 Task: Create a due date automation trigger when advanced on, on the tuesday of the week before a card is due add basic not assigned to anyone at 11:00 AM.
Action: Mouse moved to (898, 286)
Screenshot: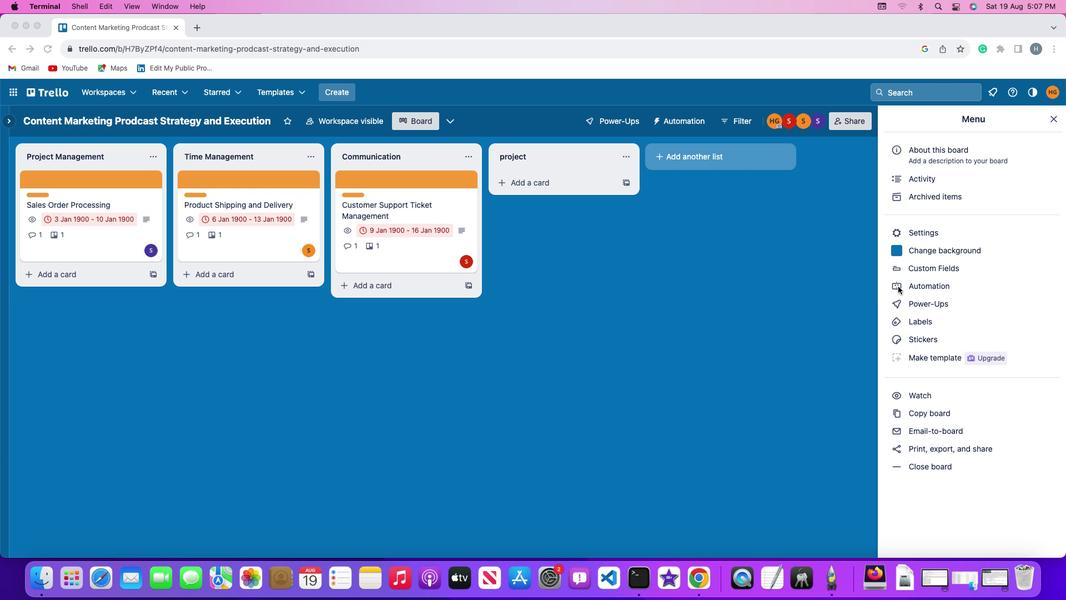 
Action: Mouse pressed left at (898, 286)
Screenshot: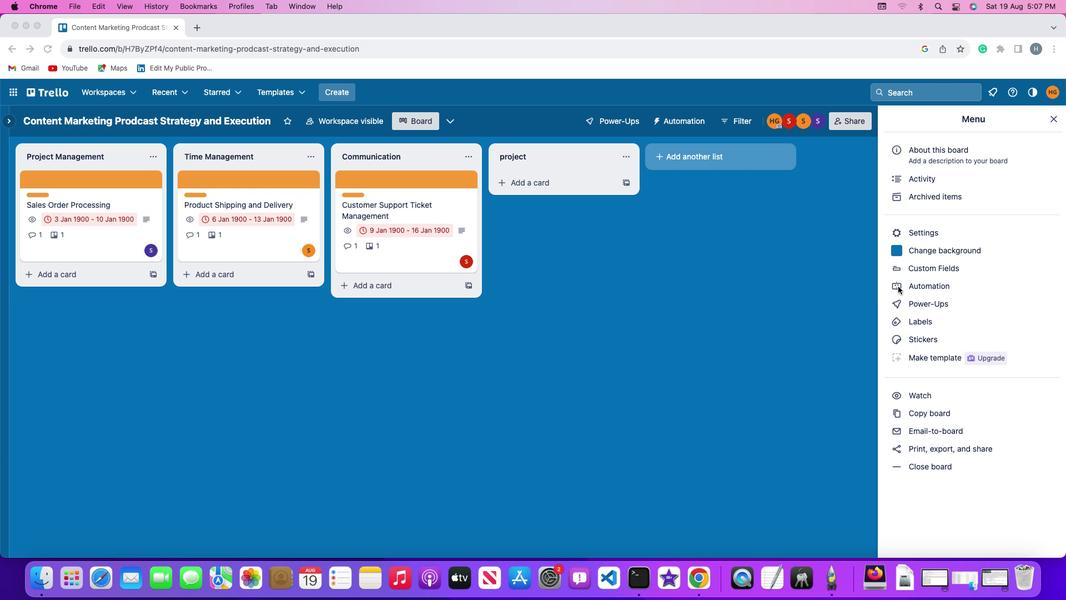 
Action: Mouse pressed left at (898, 286)
Screenshot: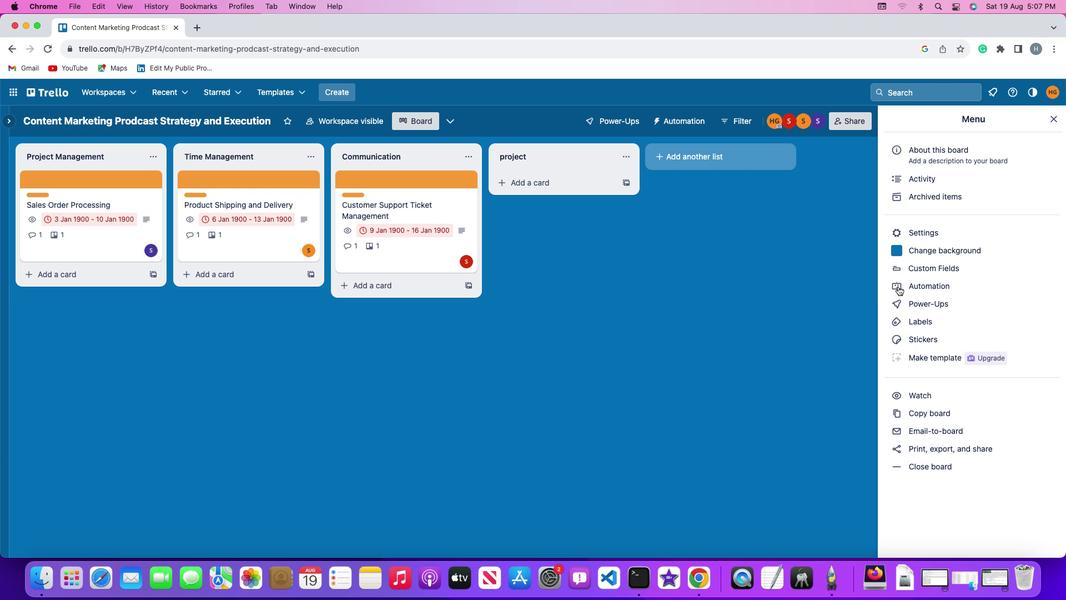 
Action: Mouse moved to (55, 261)
Screenshot: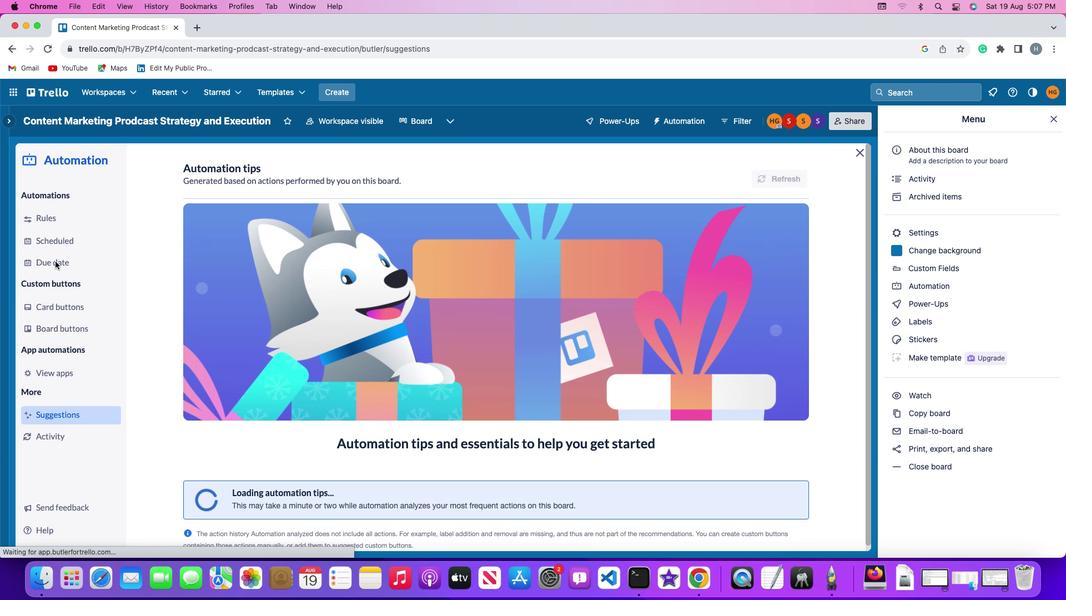 
Action: Mouse pressed left at (55, 261)
Screenshot: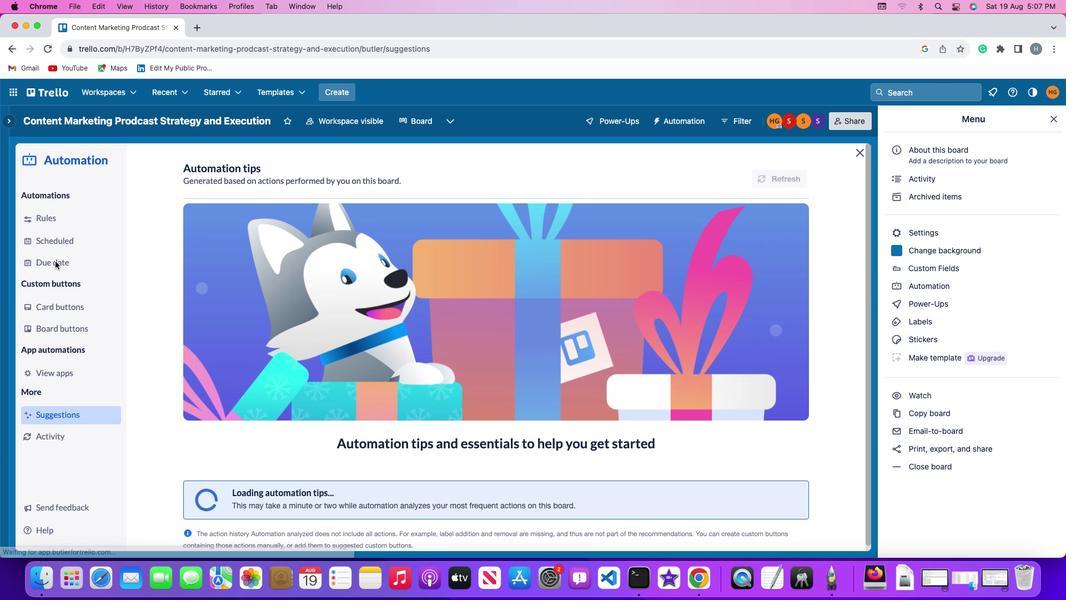 
Action: Mouse moved to (746, 170)
Screenshot: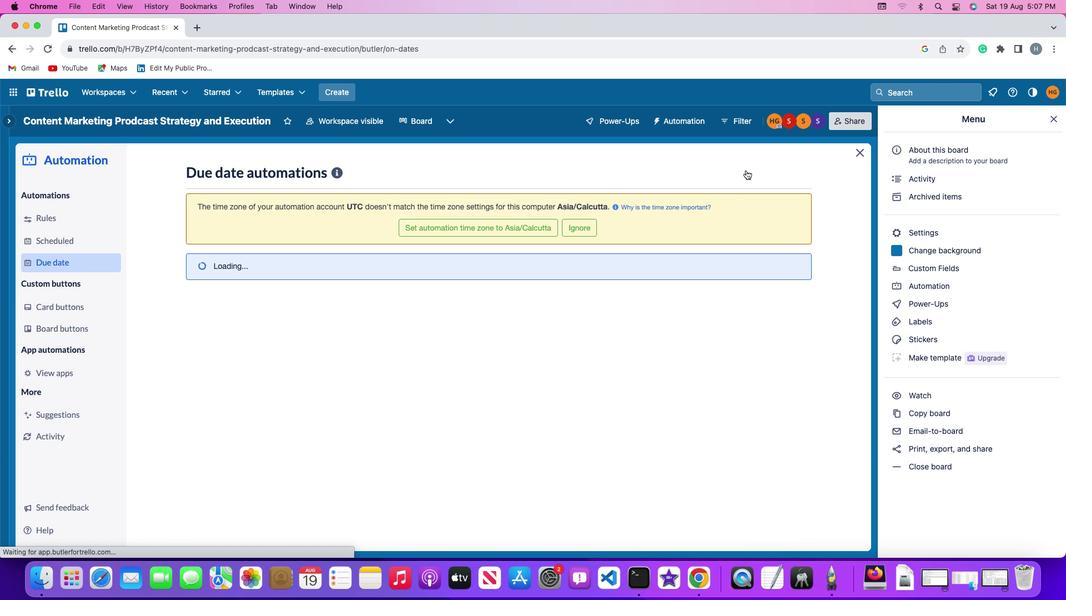 
Action: Mouse pressed left at (746, 170)
Screenshot: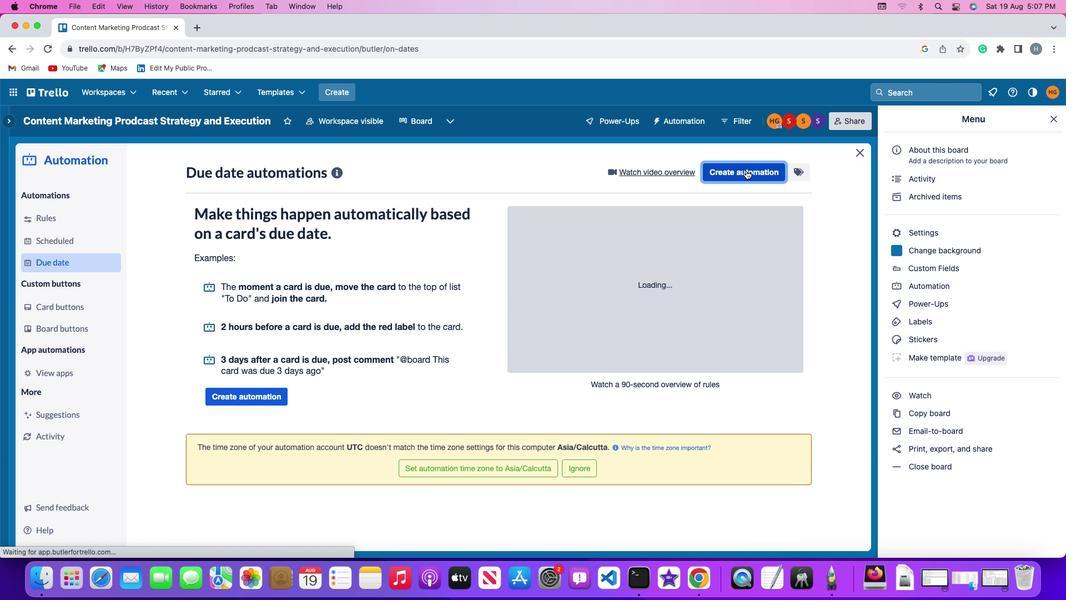 
Action: Mouse moved to (216, 274)
Screenshot: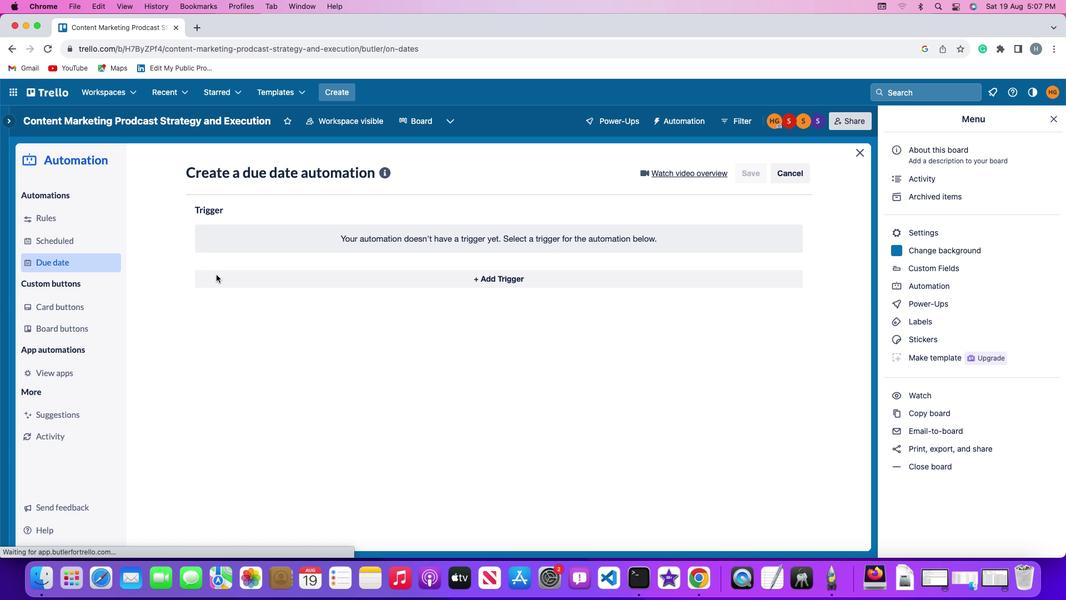 
Action: Mouse pressed left at (216, 274)
Screenshot: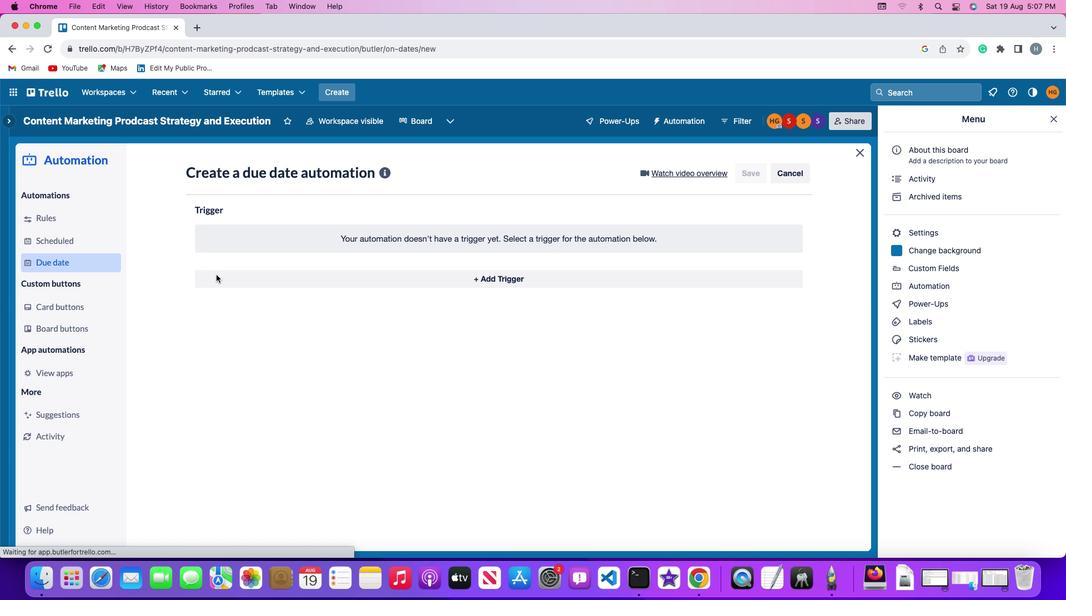 
Action: Mouse moved to (247, 476)
Screenshot: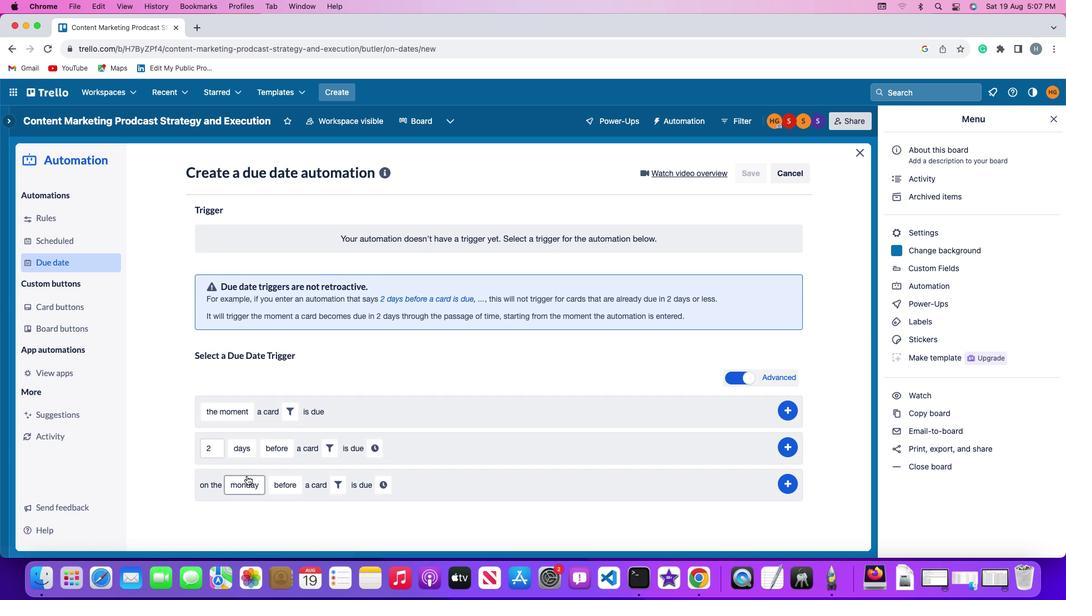 
Action: Mouse pressed left at (247, 476)
Screenshot: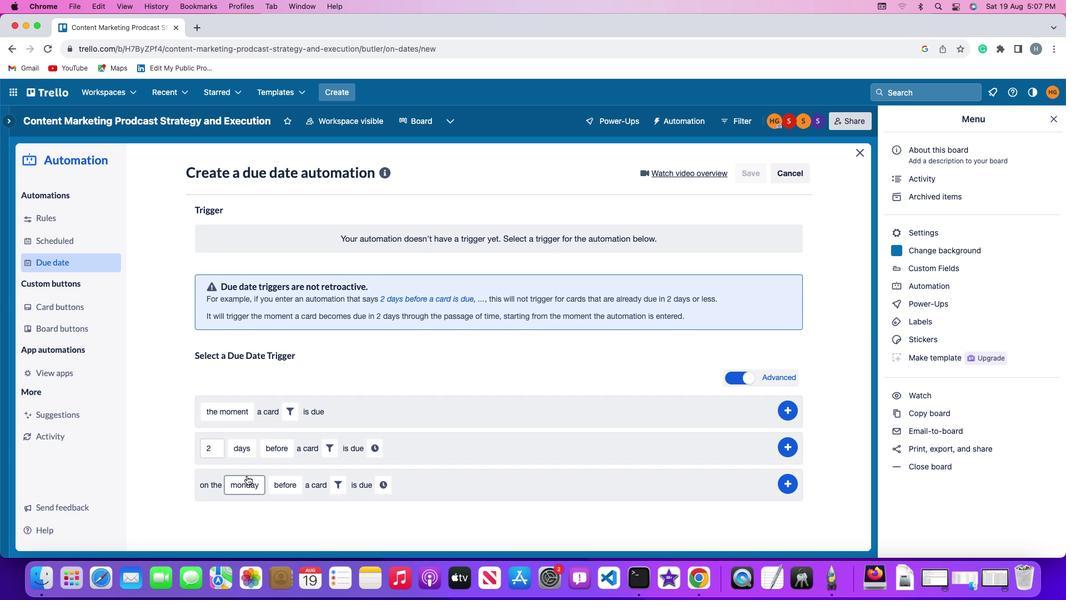
Action: Mouse moved to (271, 357)
Screenshot: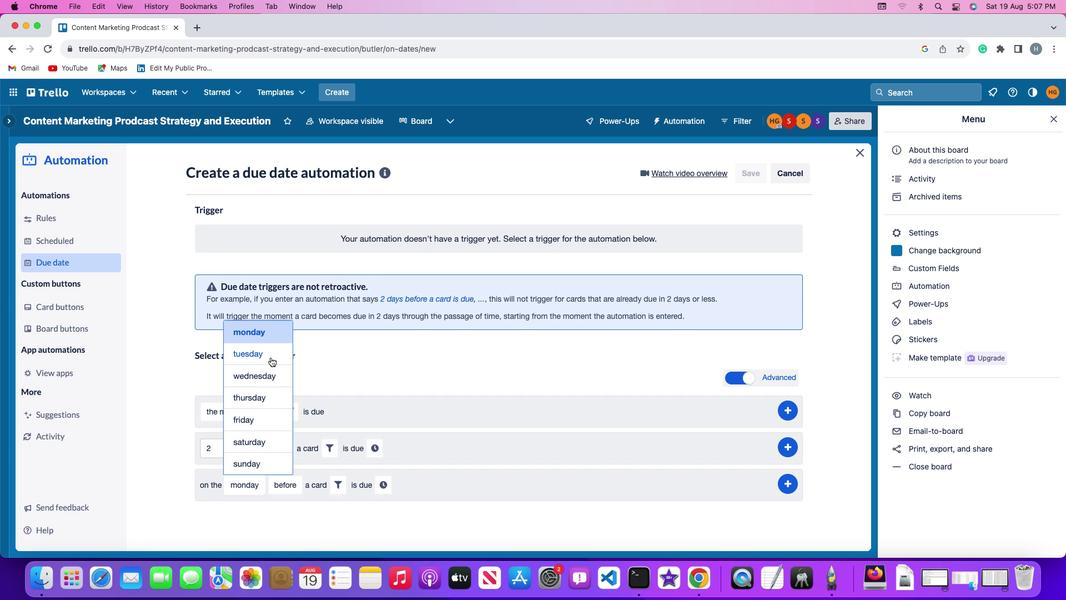 
Action: Mouse pressed left at (271, 357)
Screenshot: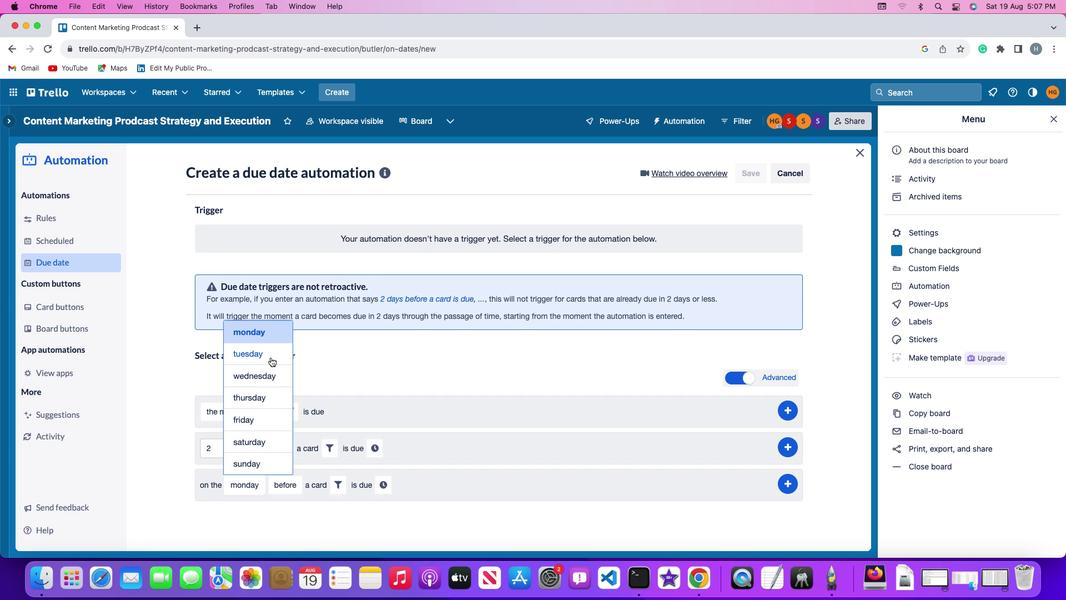 
Action: Mouse moved to (285, 478)
Screenshot: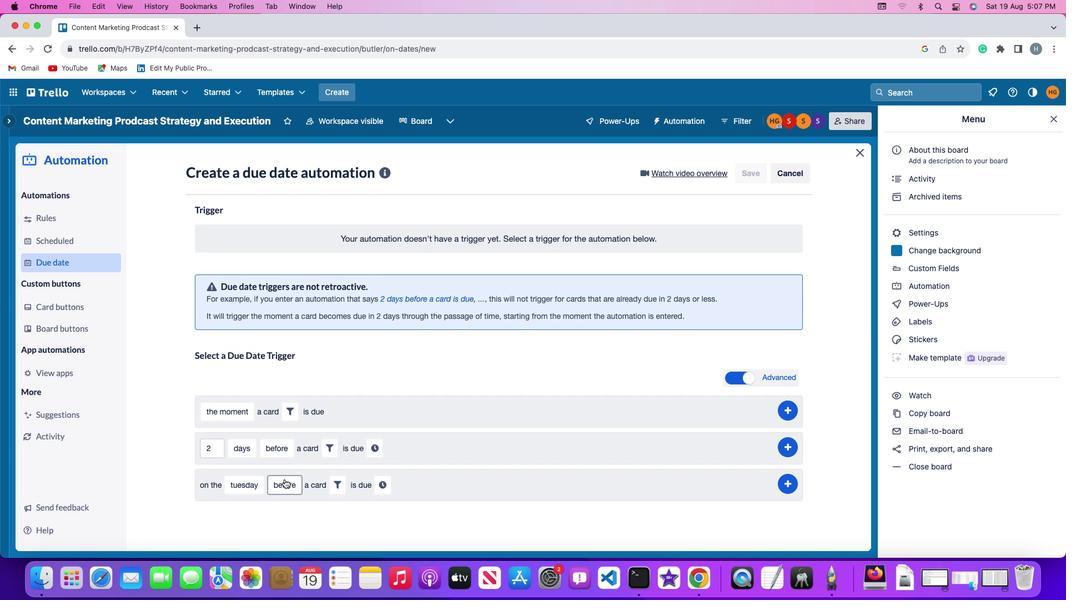 
Action: Mouse pressed left at (285, 478)
Screenshot: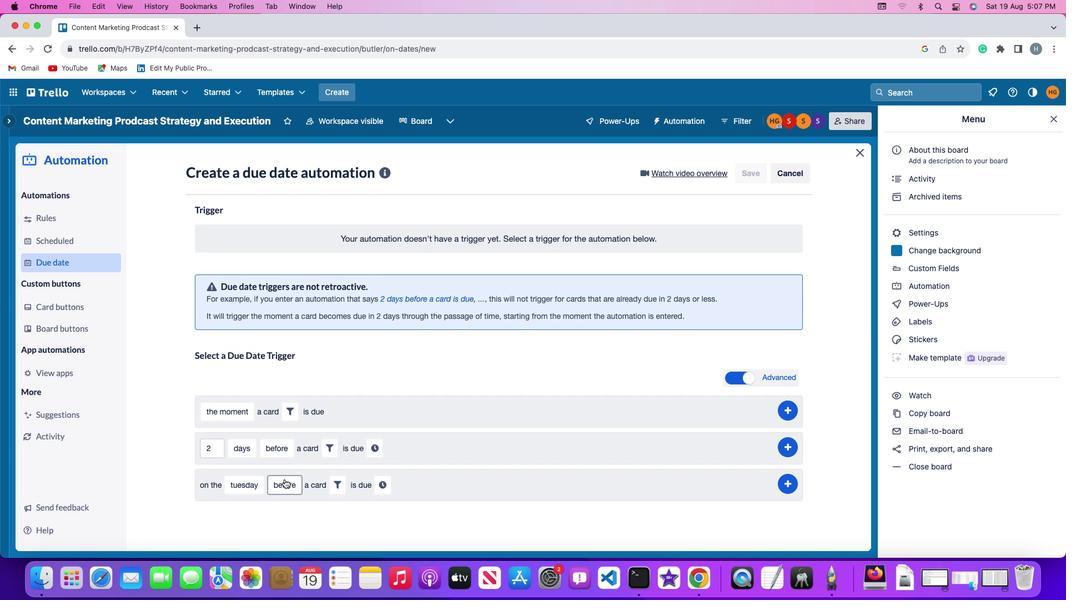 
Action: Mouse moved to (313, 460)
Screenshot: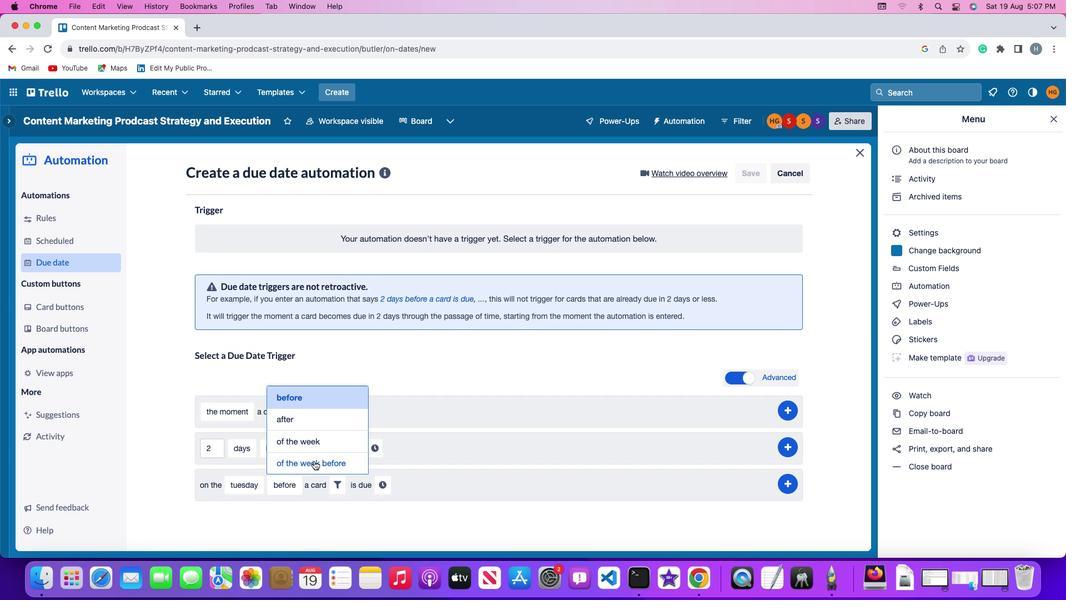 
Action: Mouse pressed left at (313, 460)
Screenshot: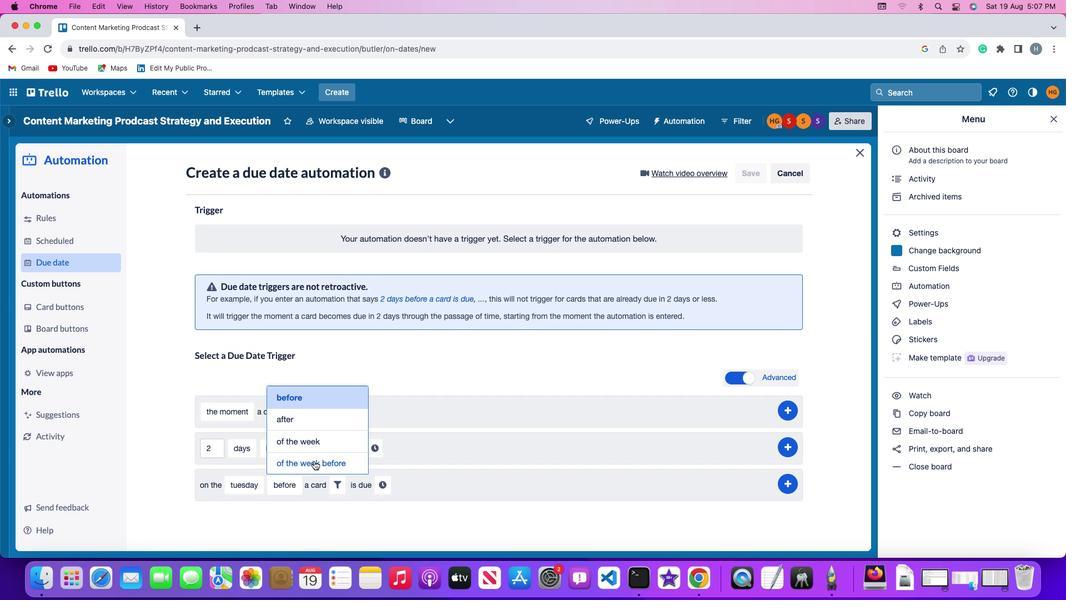 
Action: Mouse moved to (376, 484)
Screenshot: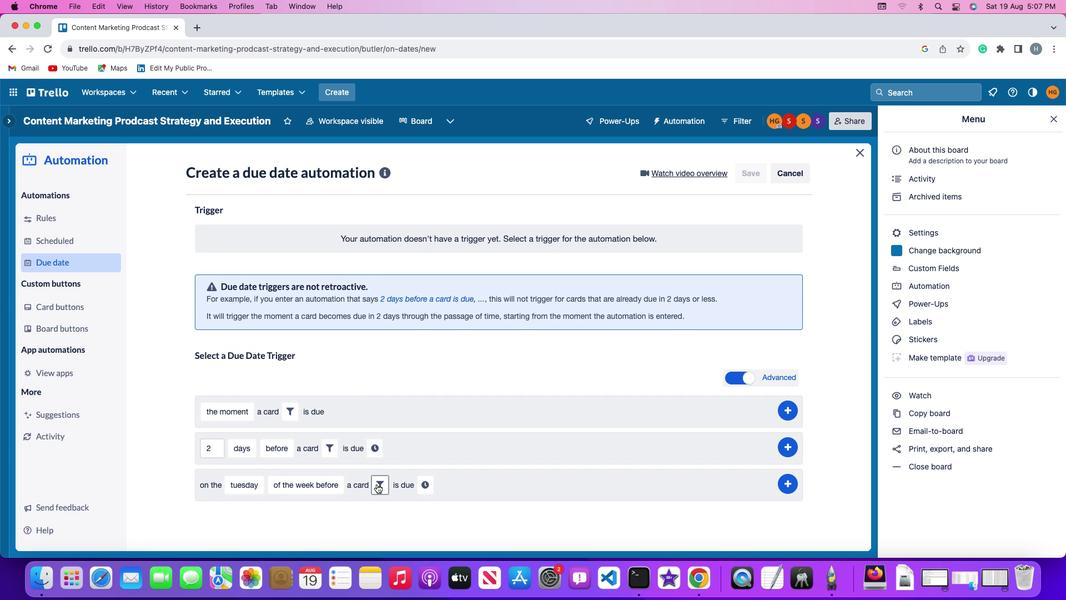 
Action: Mouse pressed left at (376, 484)
Screenshot: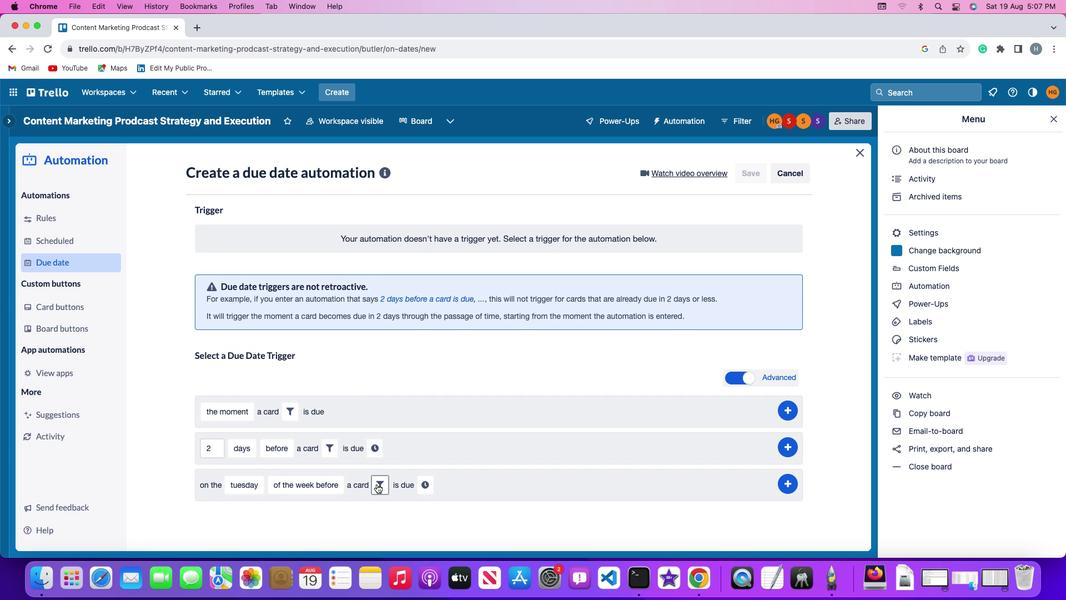 
Action: Mouse moved to (351, 525)
Screenshot: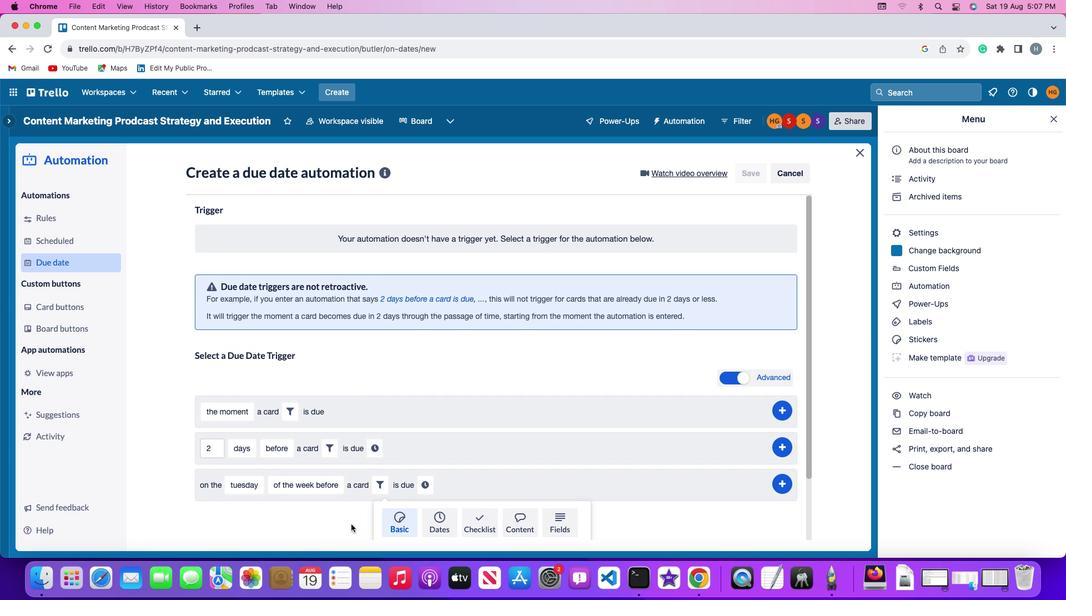 
Action: Mouse scrolled (351, 525) with delta (0, 0)
Screenshot: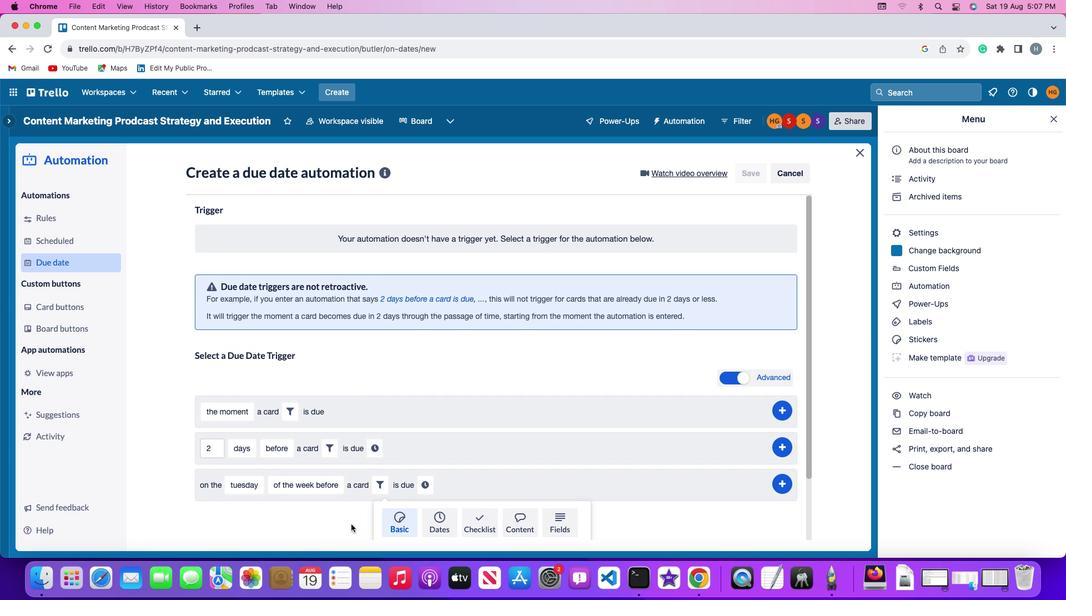 
Action: Mouse moved to (351, 525)
Screenshot: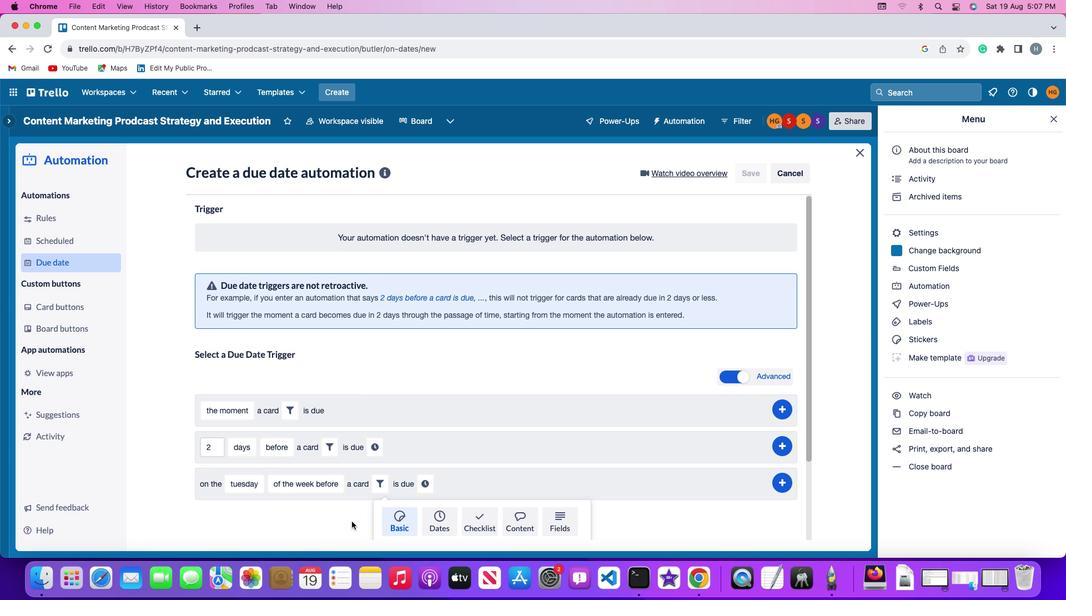 
Action: Mouse scrolled (351, 525) with delta (0, 0)
Screenshot: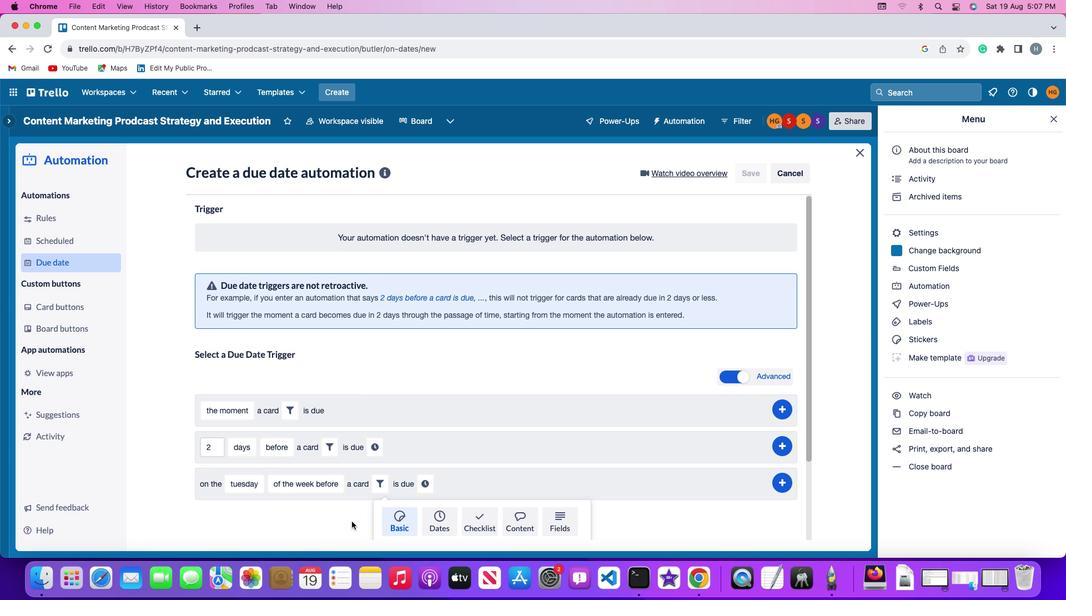 
Action: Mouse moved to (351, 523)
Screenshot: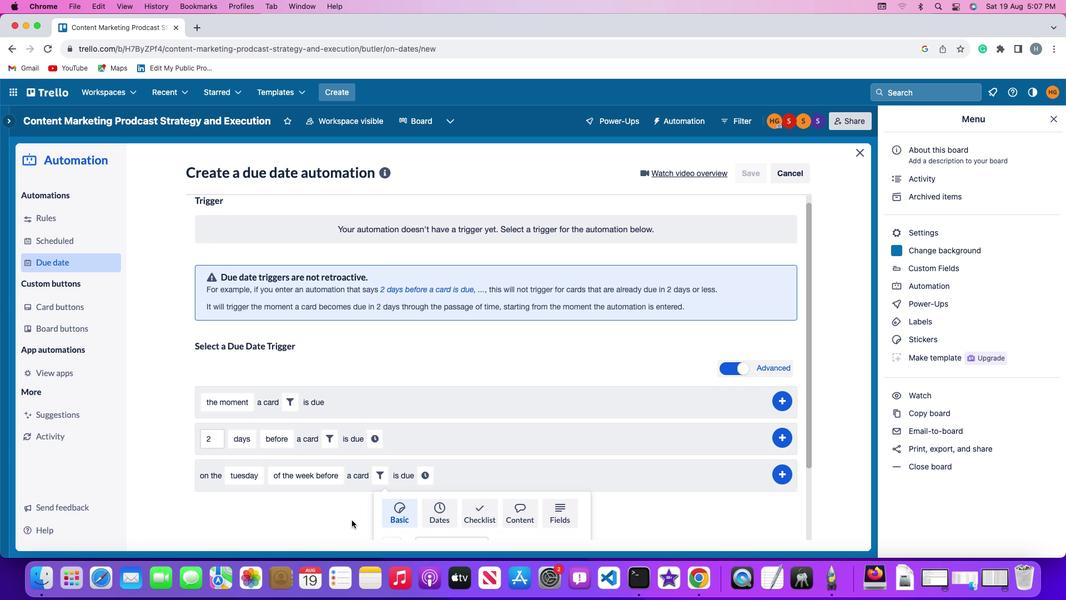 
Action: Mouse scrolled (351, 523) with delta (0, -1)
Screenshot: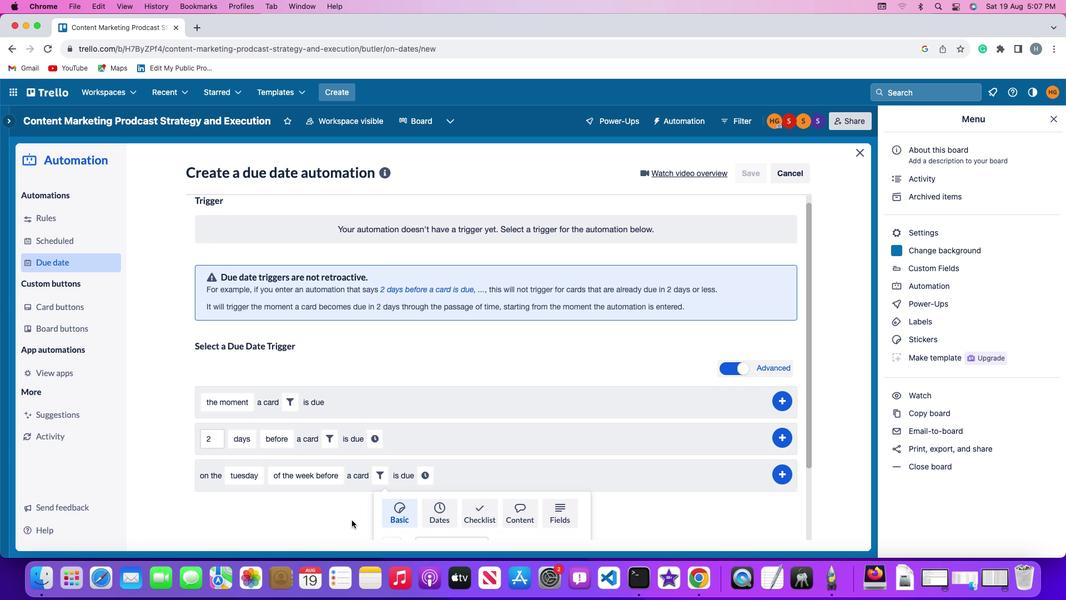 
Action: Mouse moved to (351, 520)
Screenshot: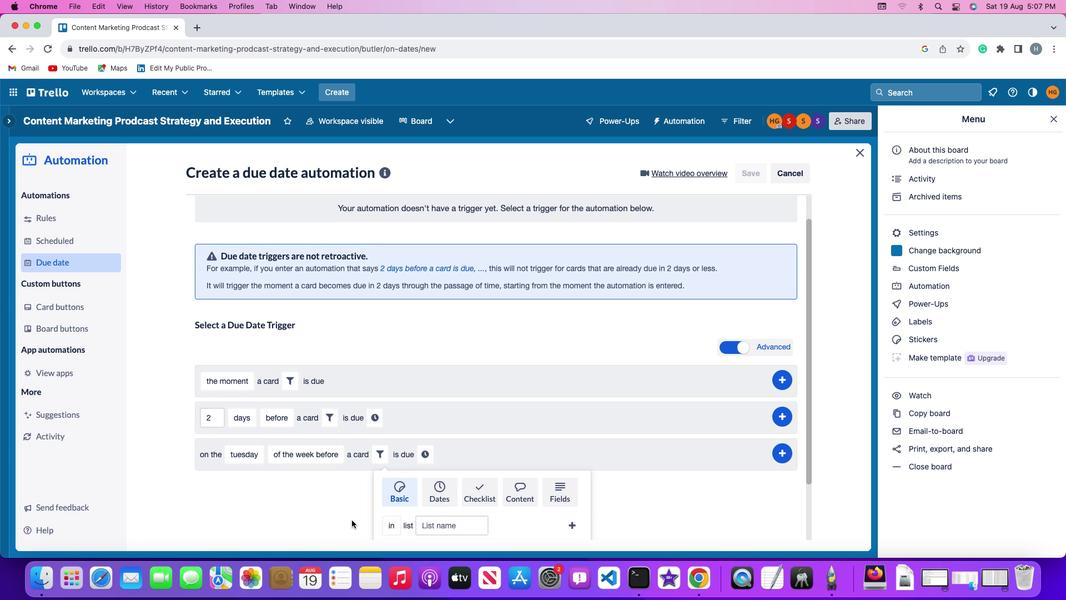 
Action: Mouse scrolled (351, 520) with delta (0, -2)
Screenshot: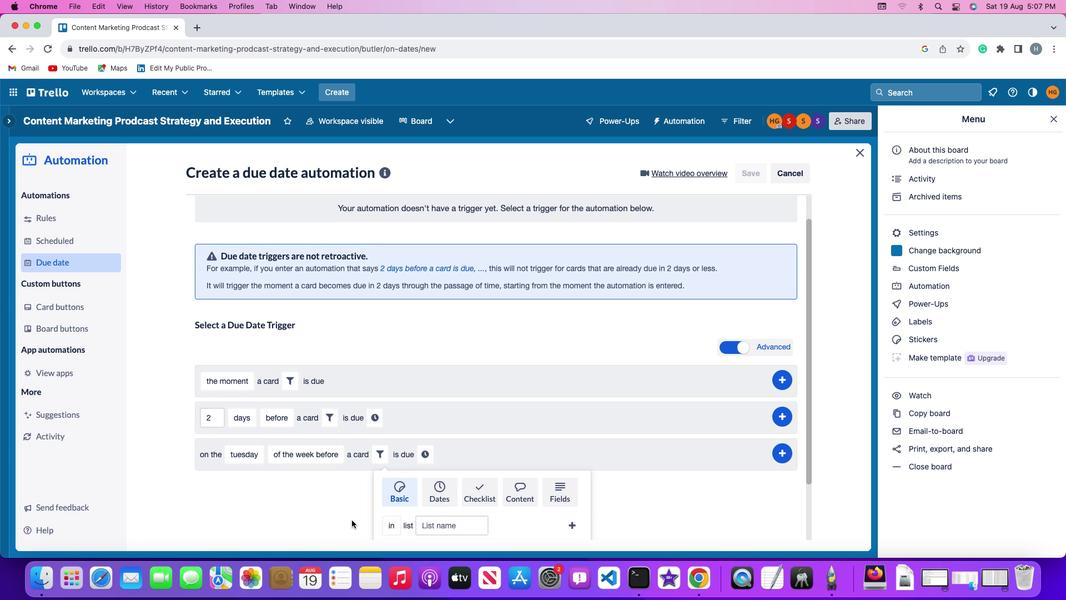 
Action: Mouse moved to (352, 520)
Screenshot: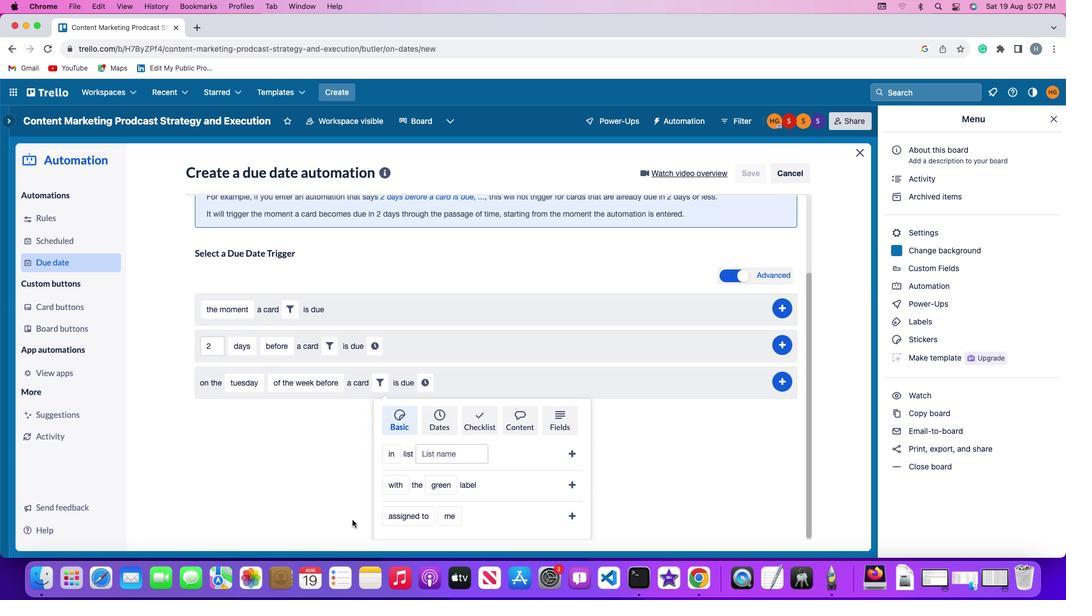 
Action: Mouse scrolled (352, 520) with delta (0, 0)
Screenshot: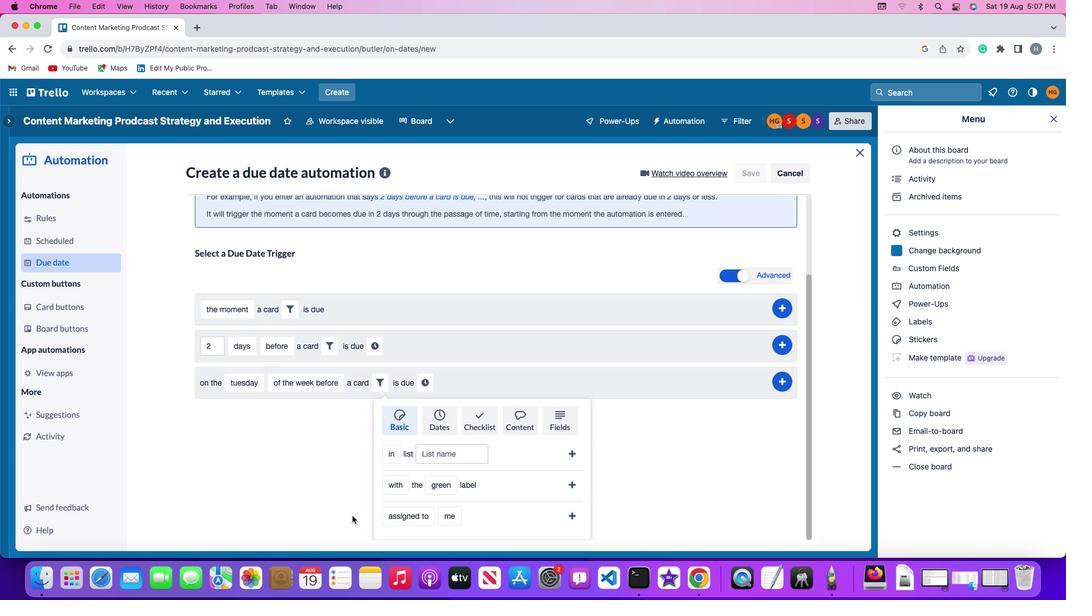 
Action: Mouse scrolled (352, 520) with delta (0, 0)
Screenshot: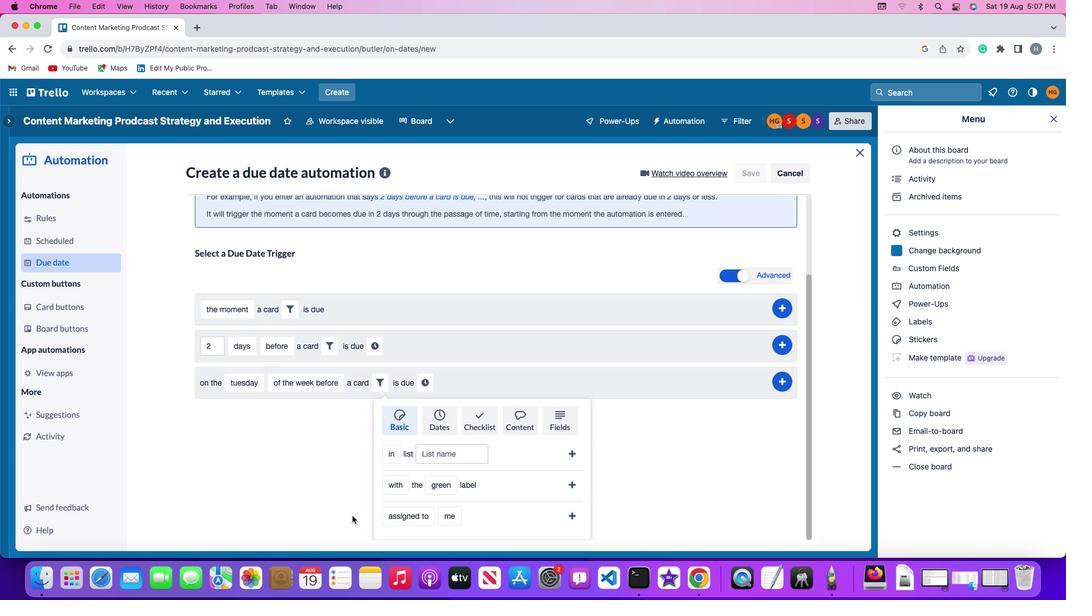
Action: Mouse moved to (352, 518)
Screenshot: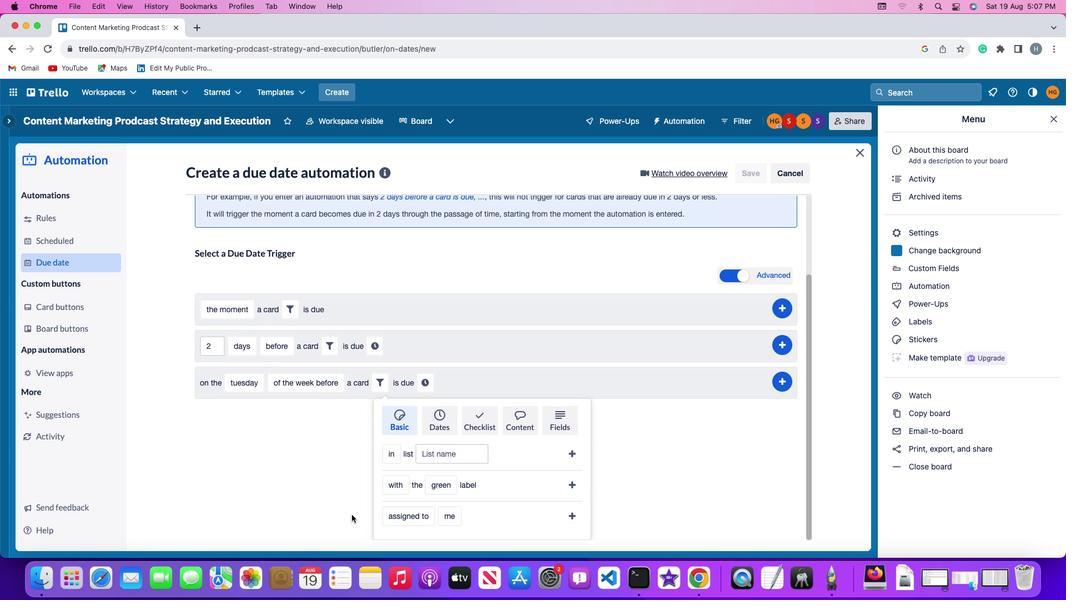 
Action: Mouse scrolled (352, 518) with delta (0, -1)
Screenshot: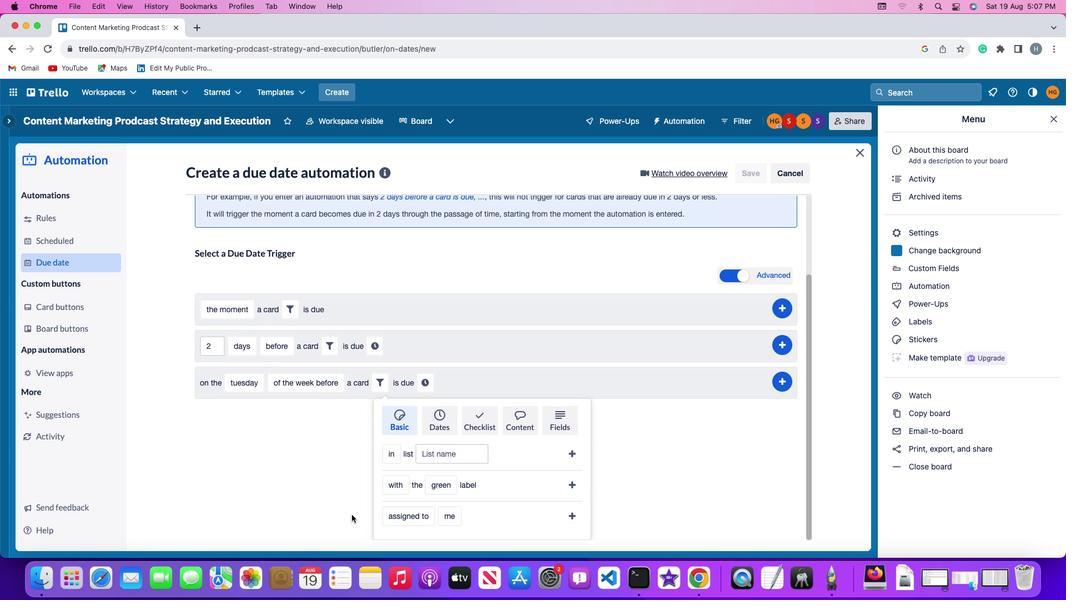 
Action: Mouse moved to (352, 515)
Screenshot: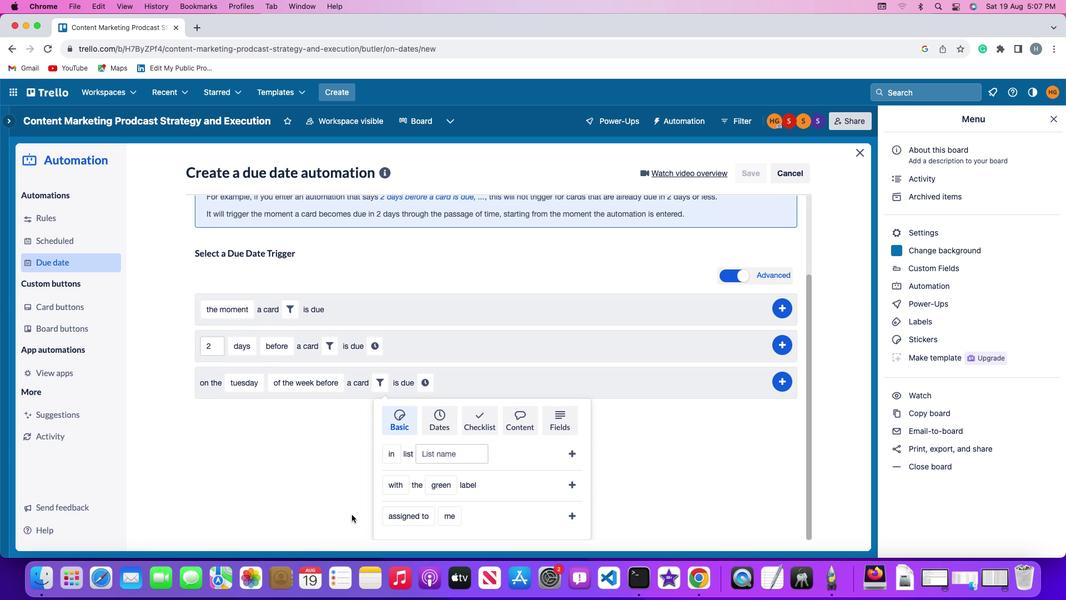 
Action: Mouse scrolled (352, 515) with delta (0, -2)
Screenshot: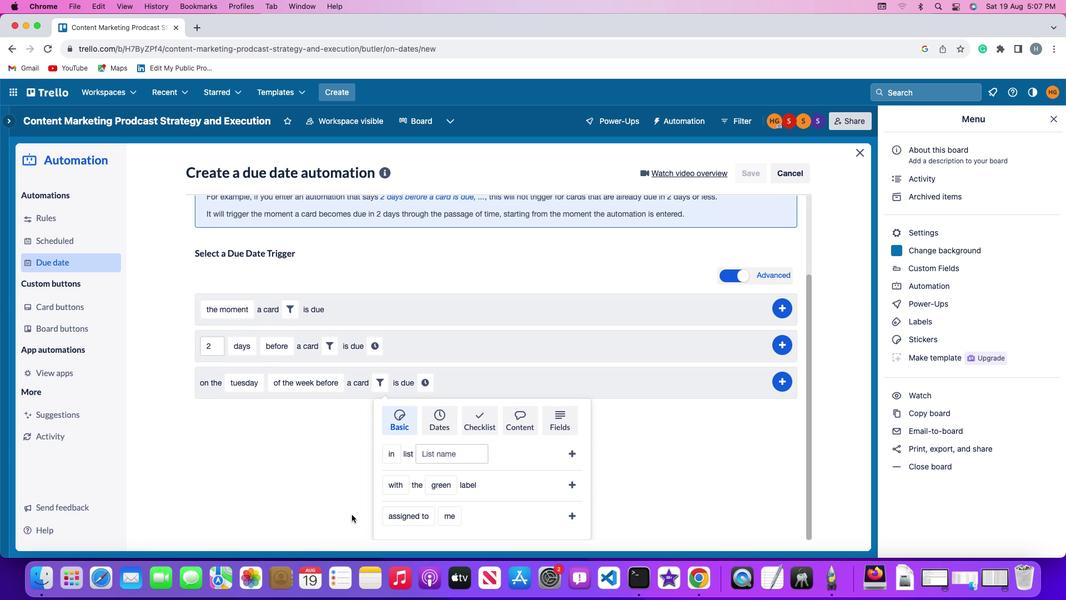
Action: Mouse moved to (408, 518)
Screenshot: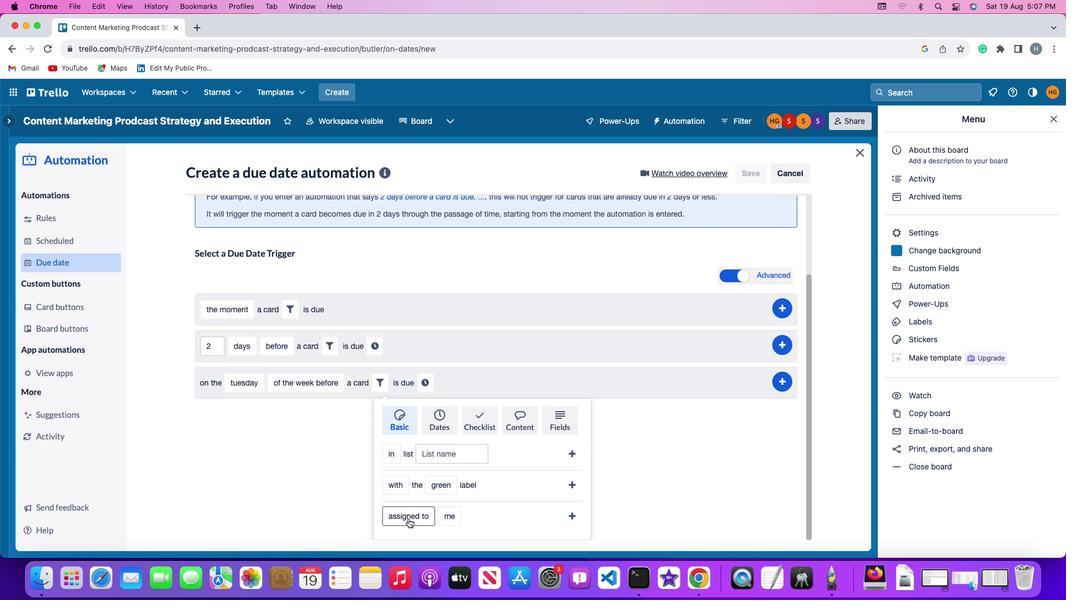 
Action: Mouse pressed left at (408, 518)
Screenshot: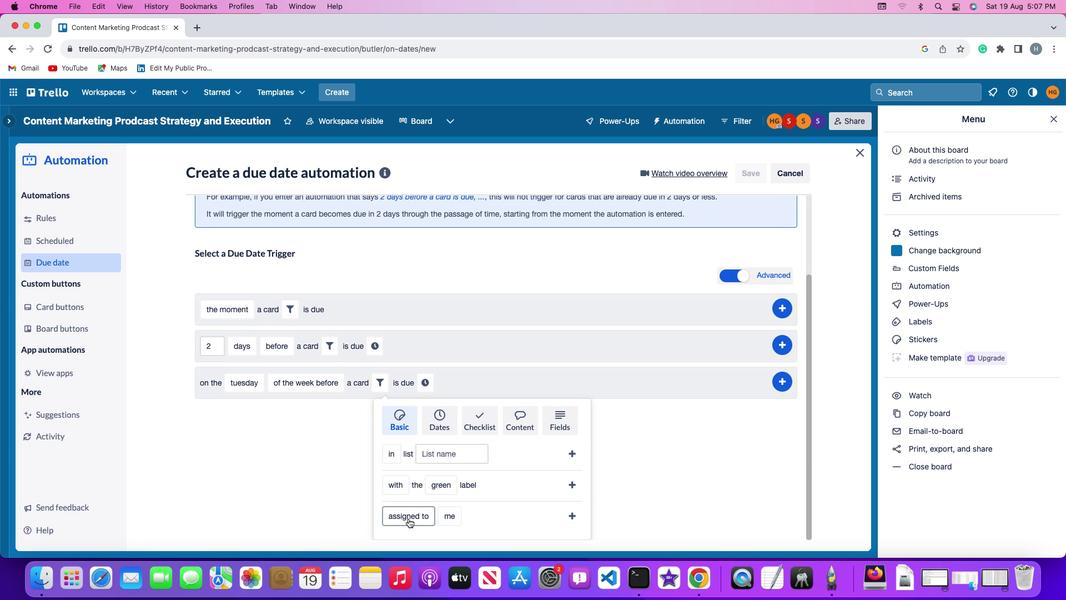 
Action: Mouse moved to (412, 498)
Screenshot: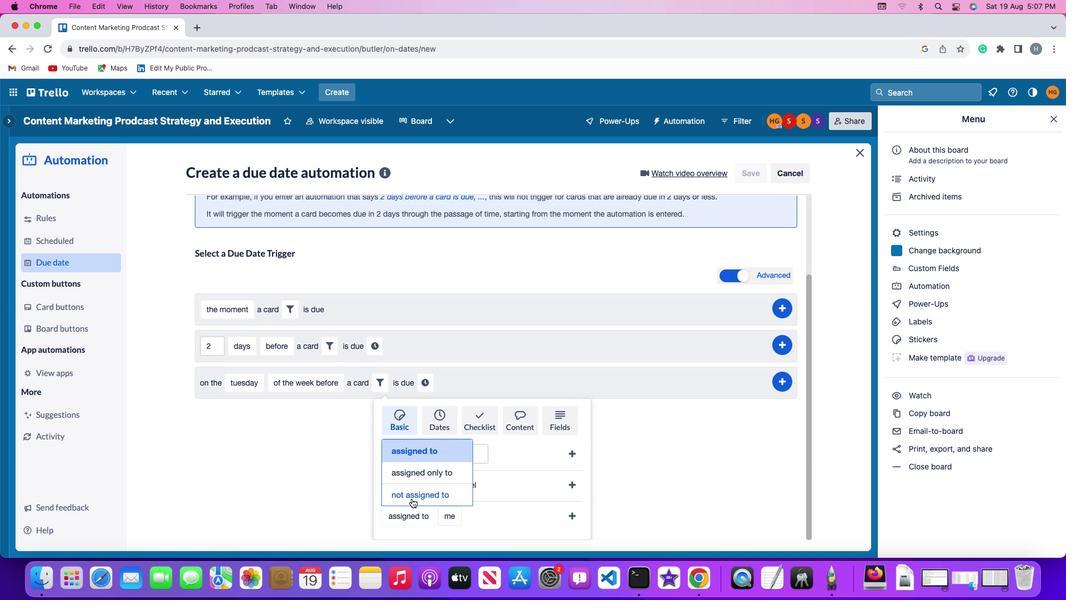 
Action: Mouse pressed left at (412, 498)
Screenshot: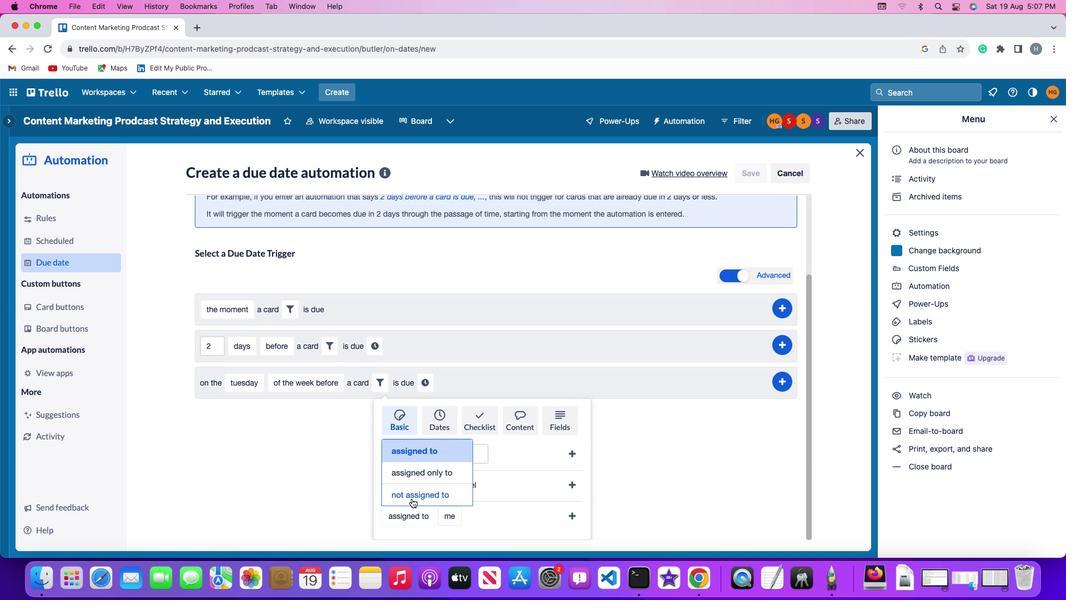 
Action: Mouse moved to (471, 515)
Screenshot: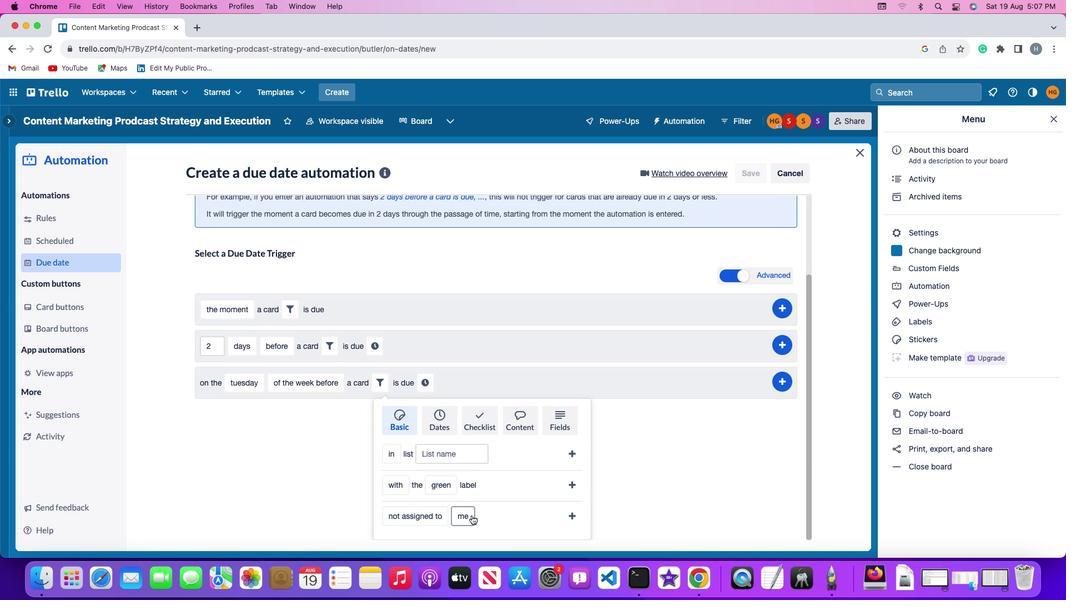 
Action: Mouse pressed left at (471, 515)
Screenshot: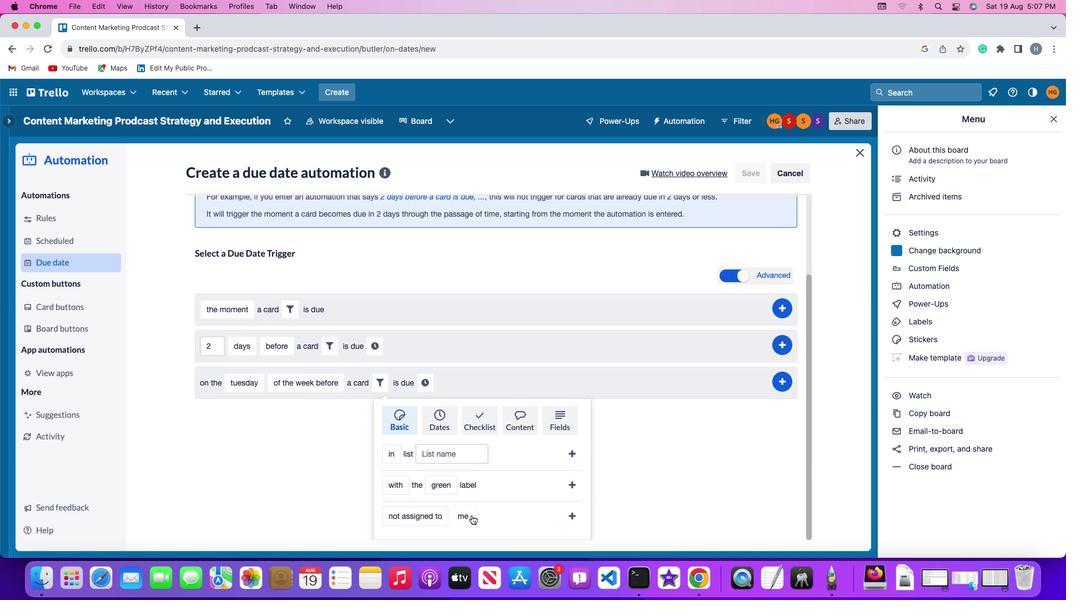 
Action: Mouse moved to (472, 470)
Screenshot: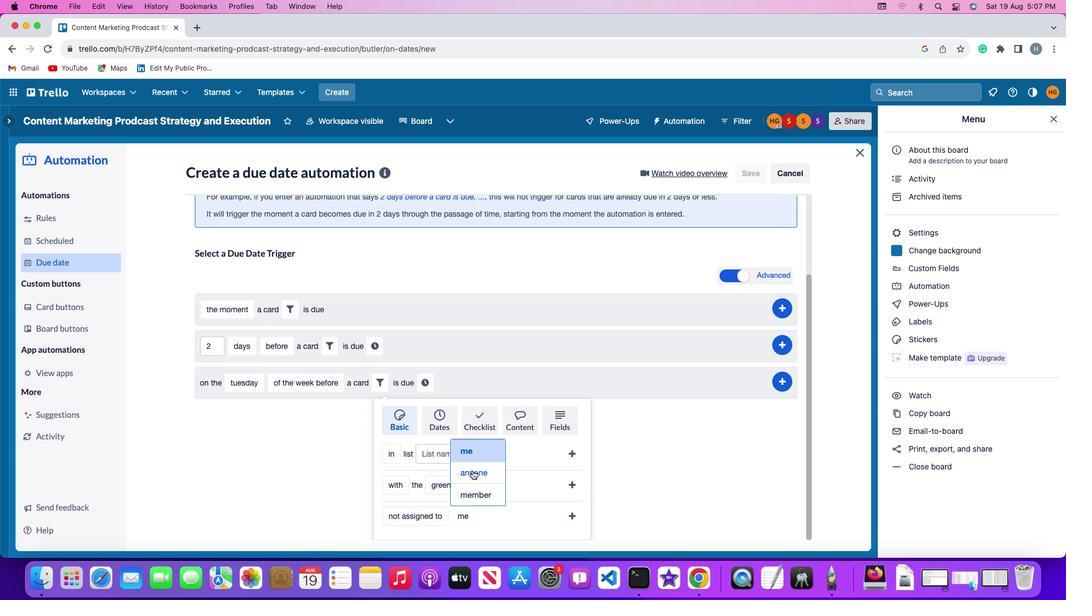 
Action: Mouse pressed left at (472, 470)
Screenshot: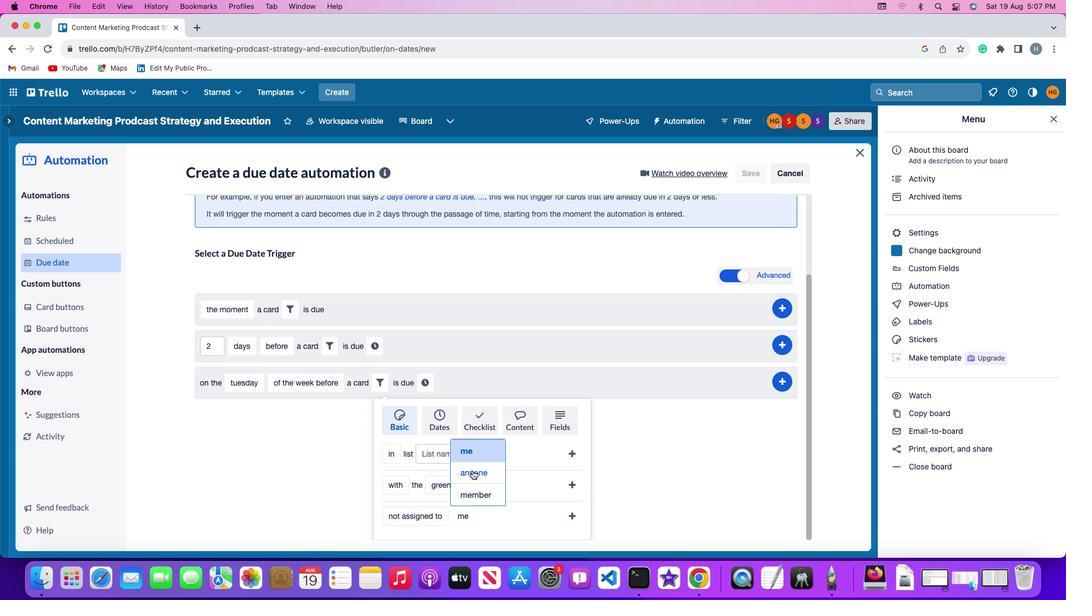 
Action: Mouse moved to (574, 513)
Screenshot: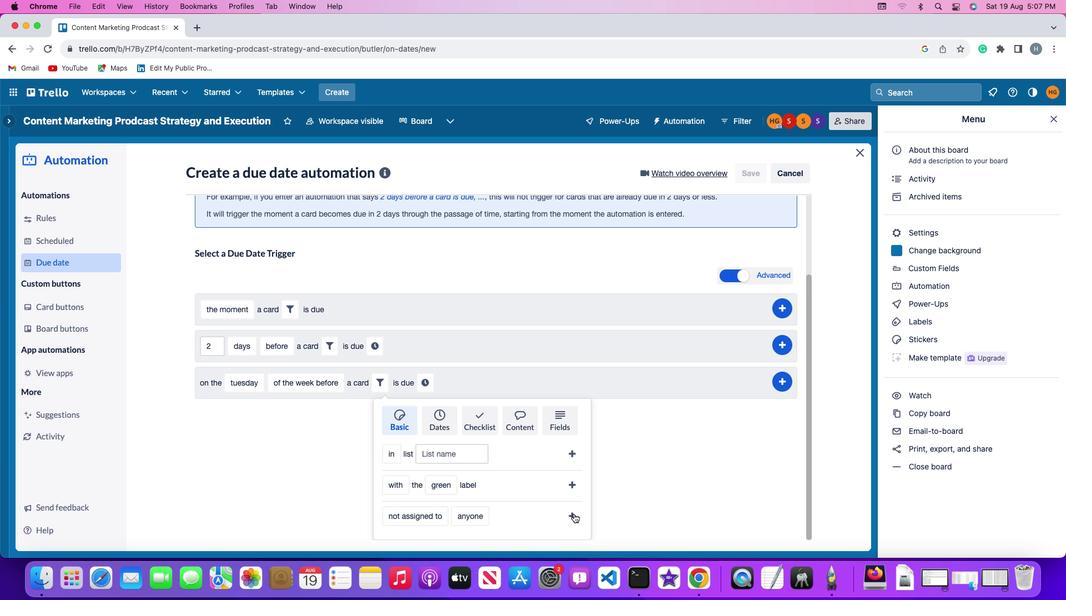 
Action: Mouse pressed left at (574, 513)
Screenshot: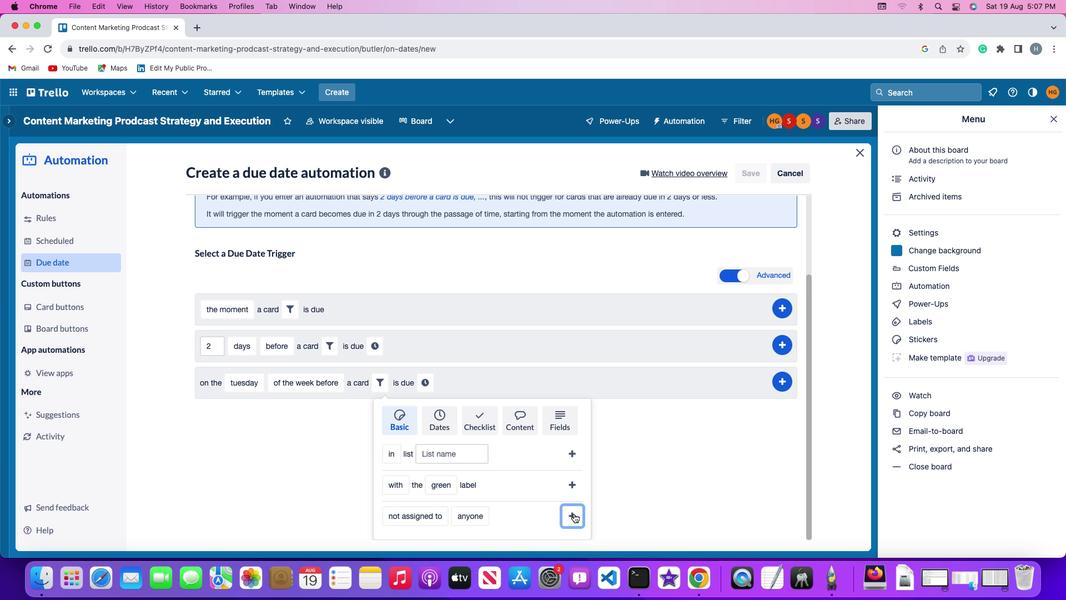 
Action: Mouse moved to (537, 485)
Screenshot: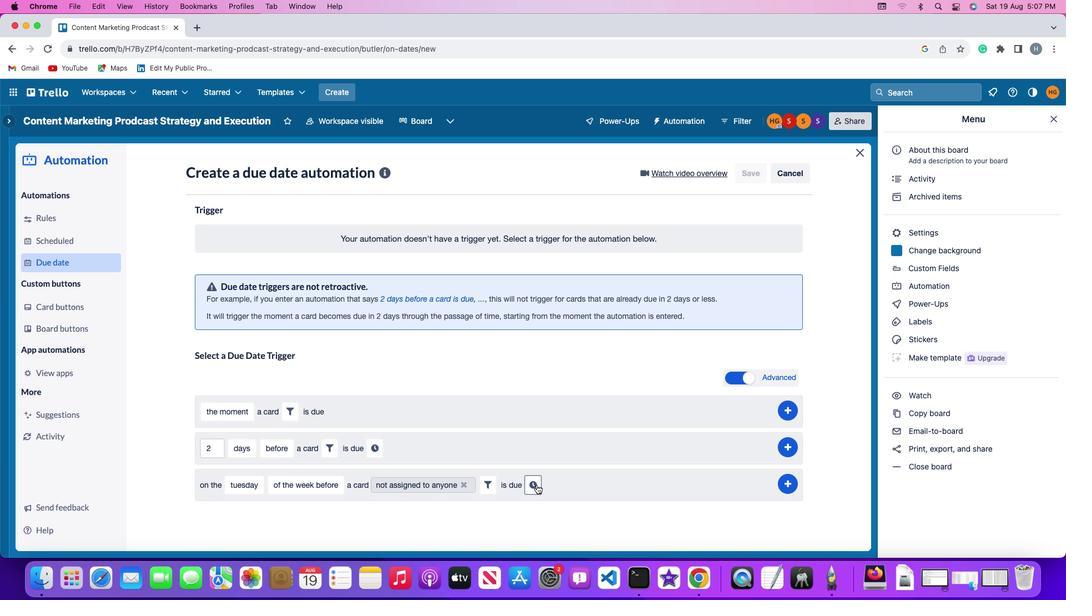 
Action: Mouse pressed left at (537, 485)
Screenshot: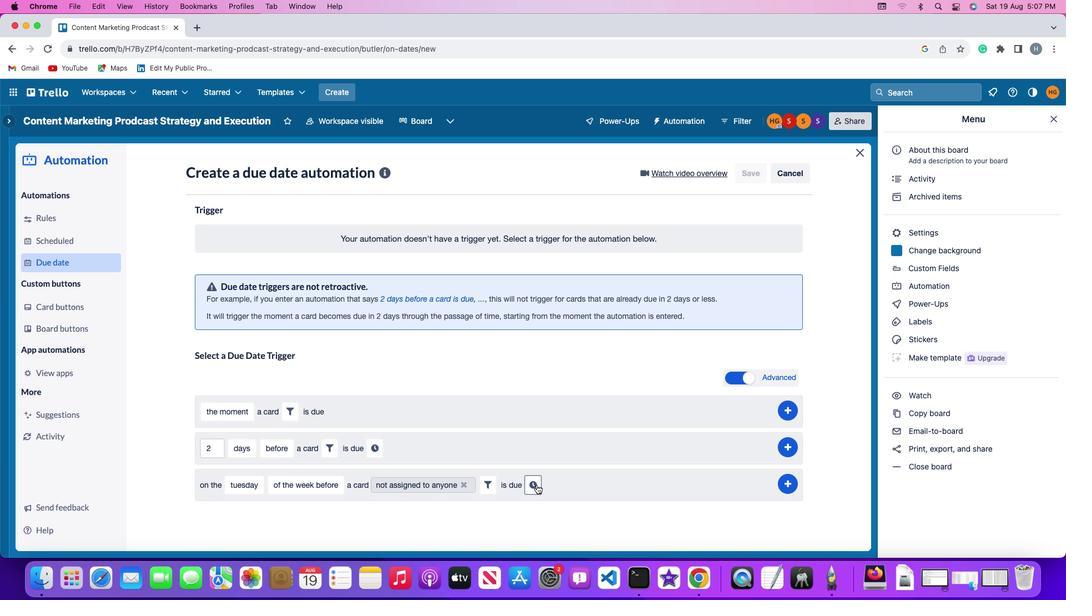 
Action: Mouse moved to (549, 486)
Screenshot: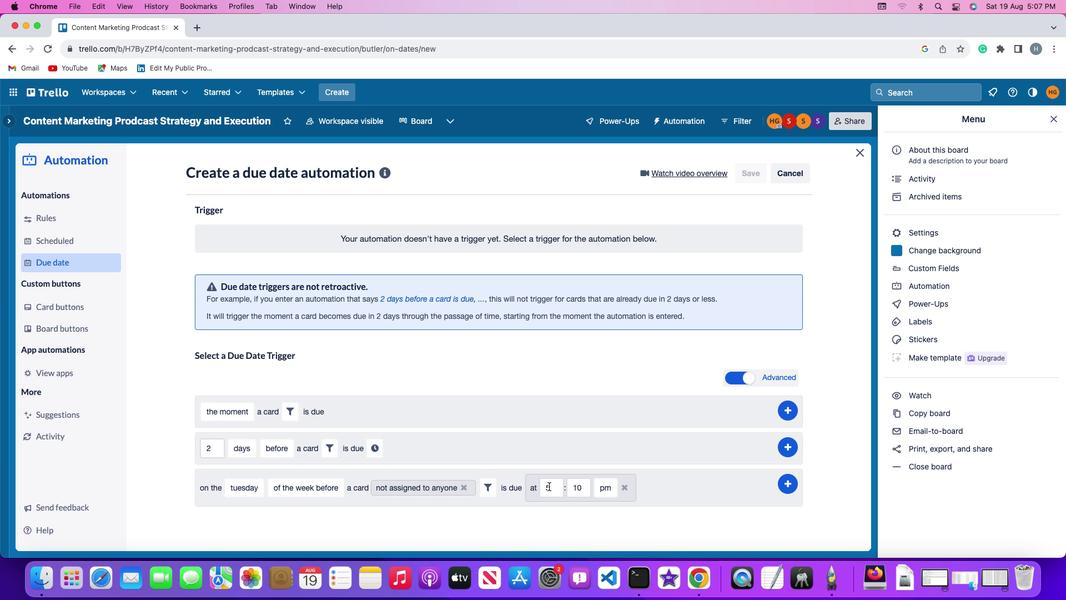 
Action: Mouse pressed left at (549, 486)
Screenshot: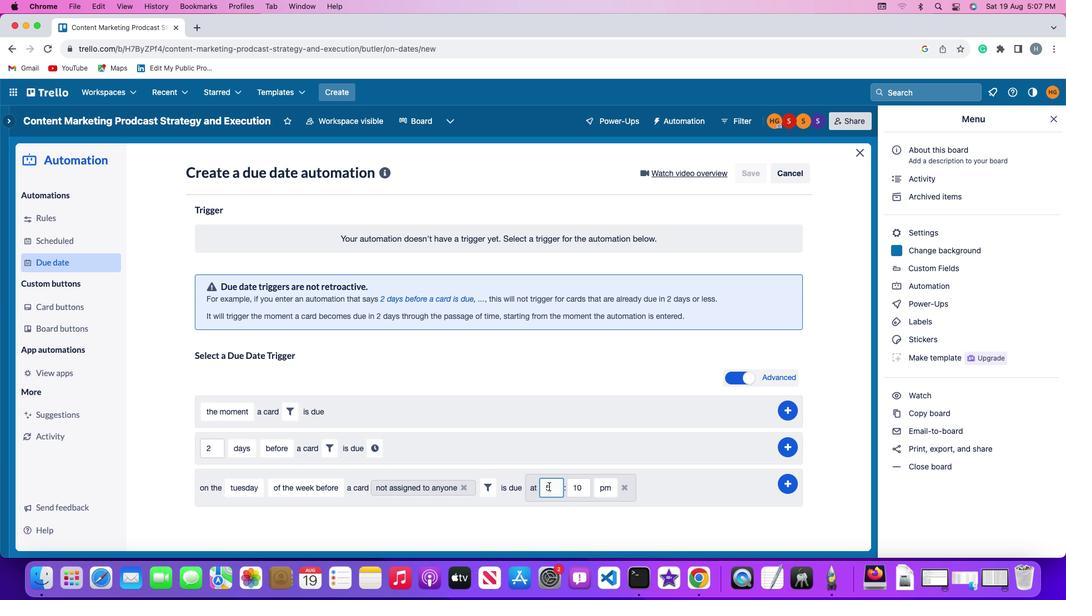
Action: Key pressed Key.backspace'1''1'
Screenshot: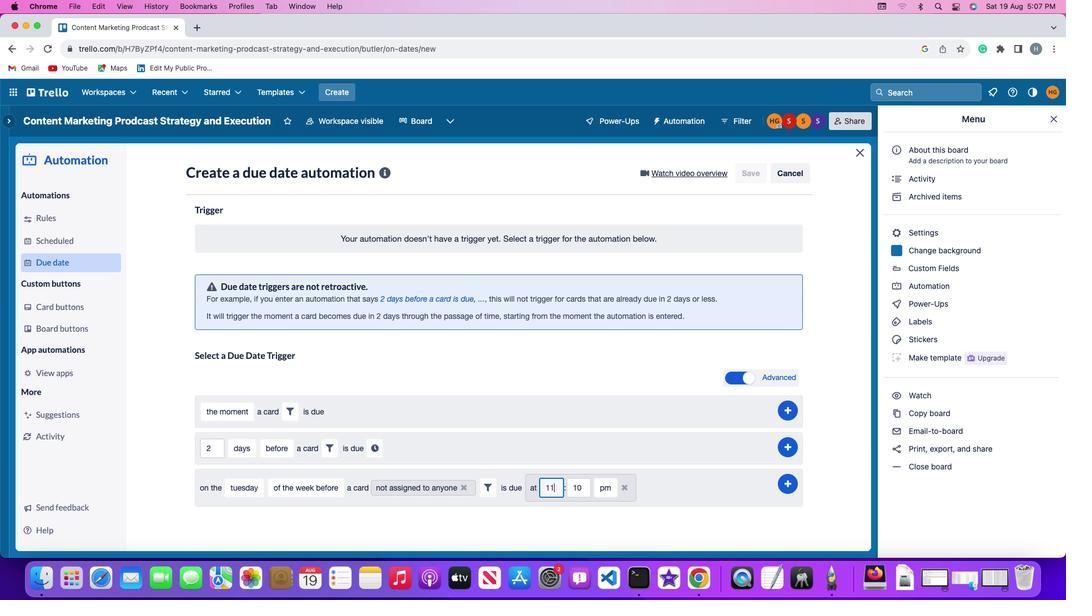 
Action: Mouse moved to (581, 487)
Screenshot: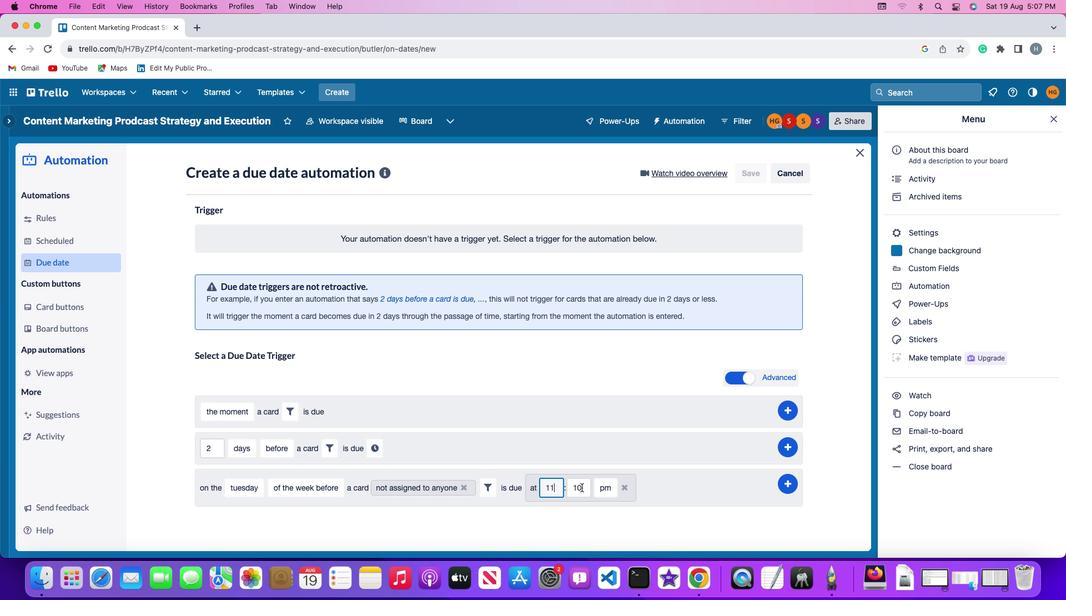 
Action: Mouse pressed left at (581, 487)
Screenshot: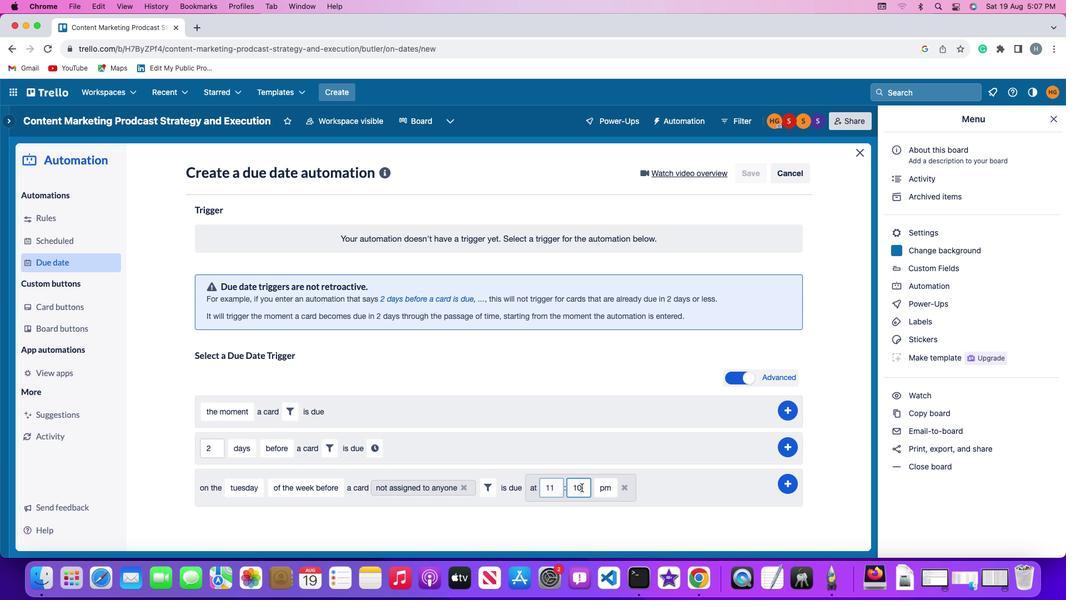 
Action: Mouse moved to (582, 487)
Screenshot: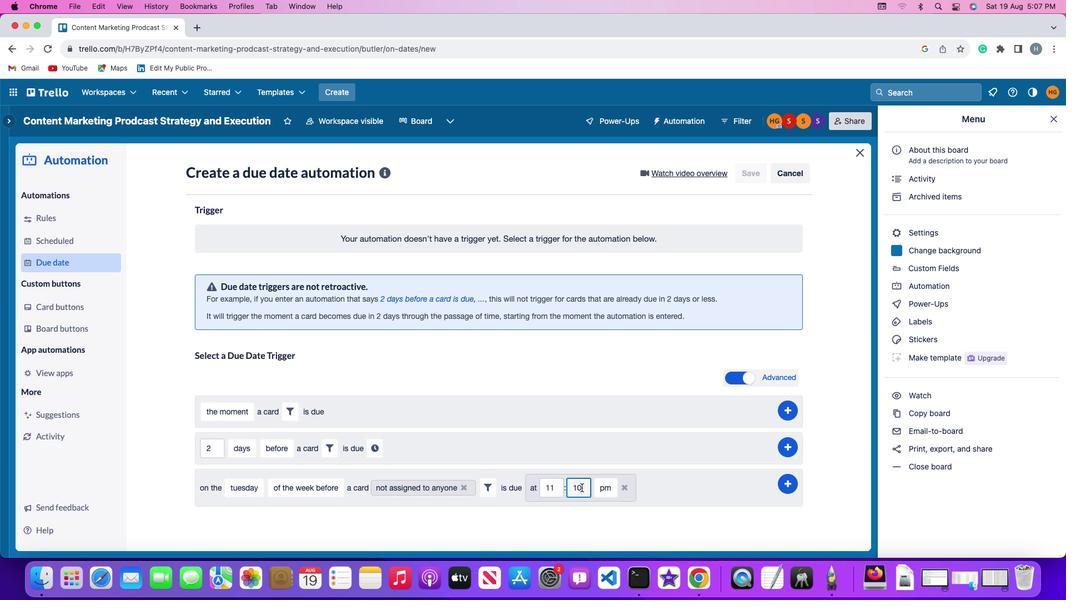 
Action: Key pressed Key.backspaceKey.backspace'0''0'
Screenshot: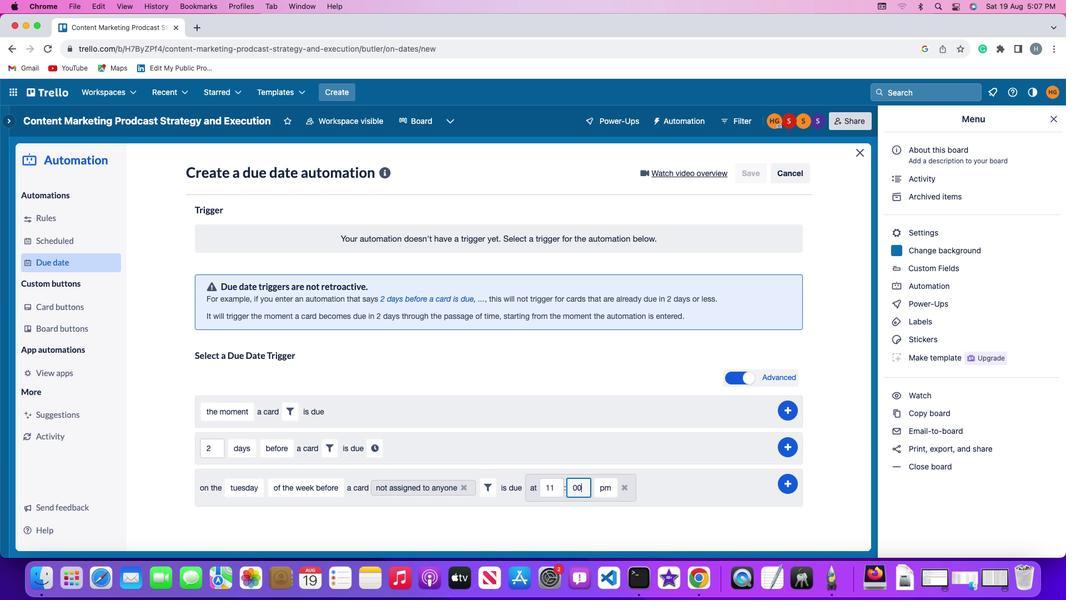 
Action: Mouse moved to (609, 486)
Screenshot: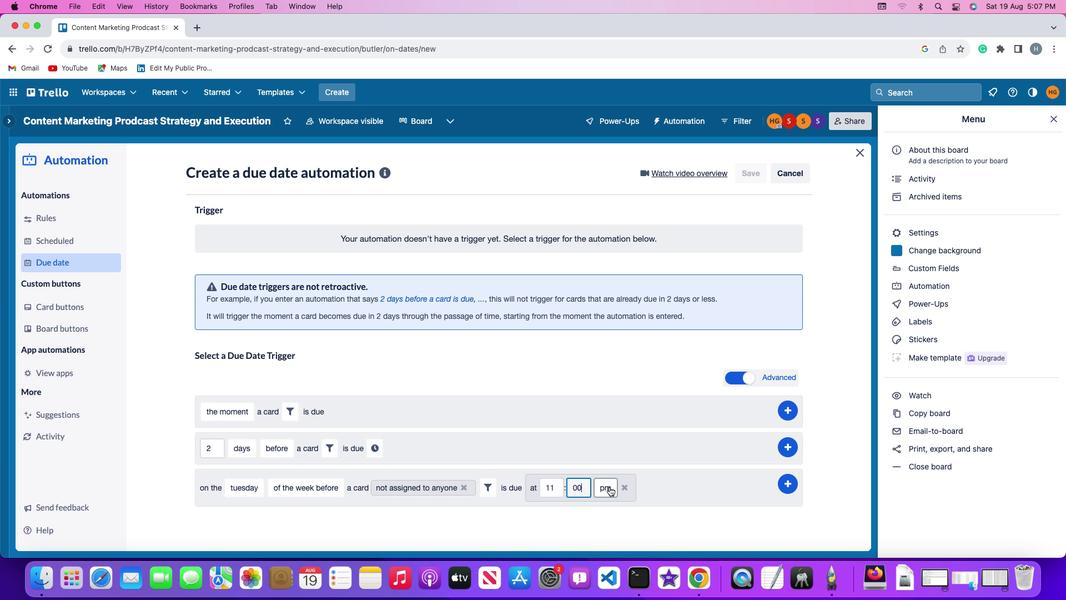 
Action: Mouse pressed left at (609, 486)
Screenshot: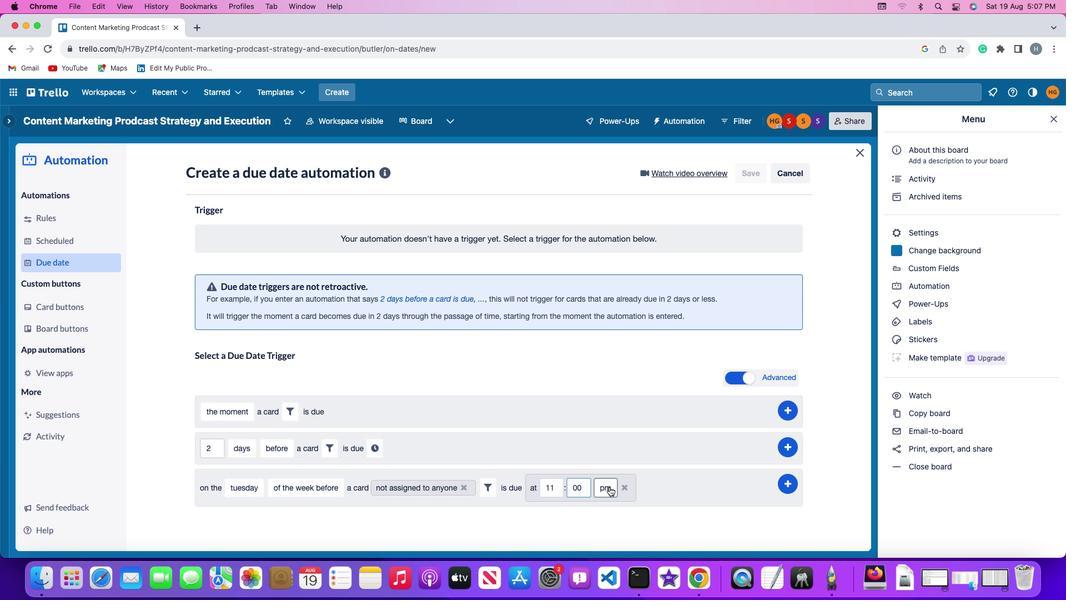 
Action: Mouse moved to (606, 506)
Screenshot: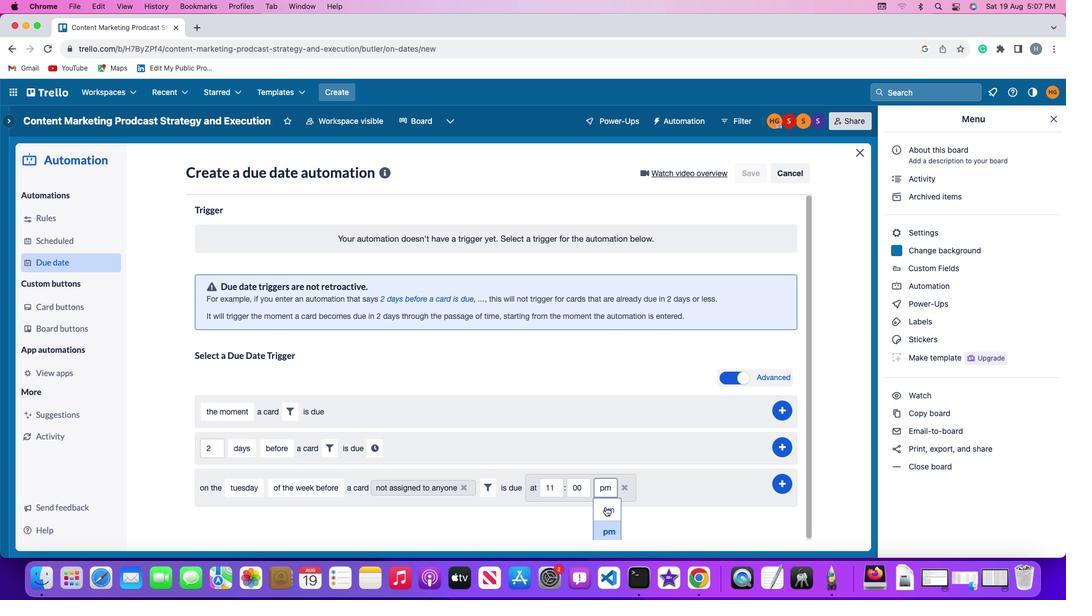 
Action: Mouse pressed left at (606, 506)
Screenshot: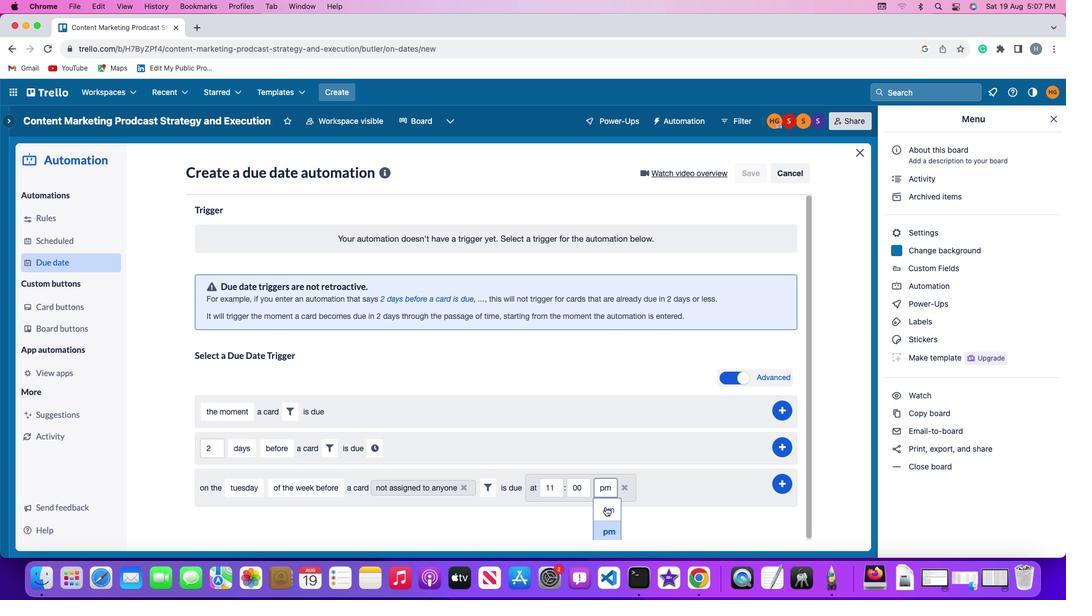 
Action: Mouse moved to (785, 482)
Screenshot: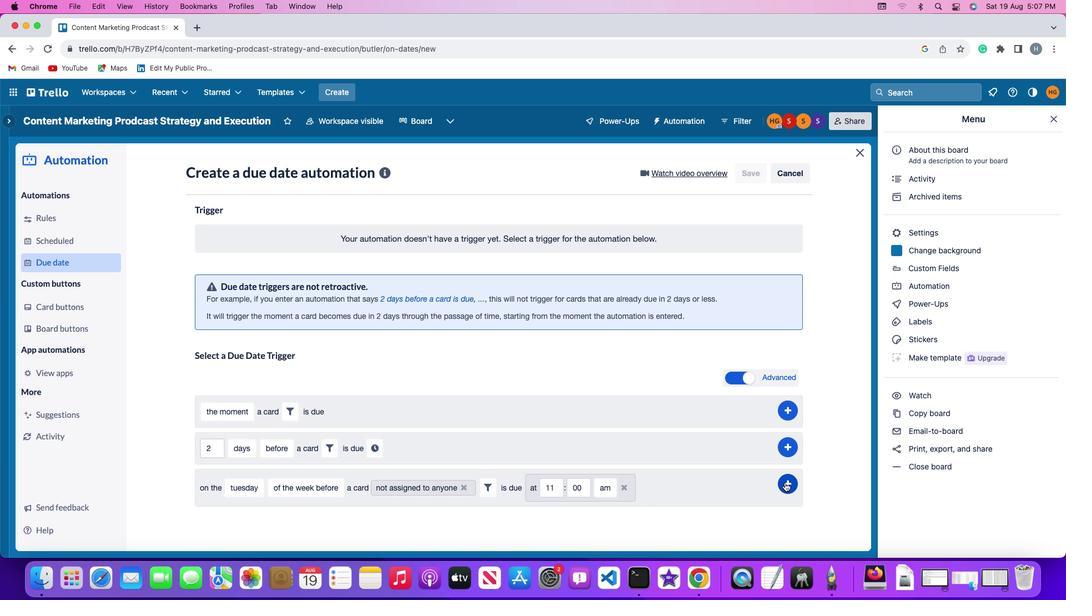 
Action: Mouse pressed left at (785, 482)
Screenshot: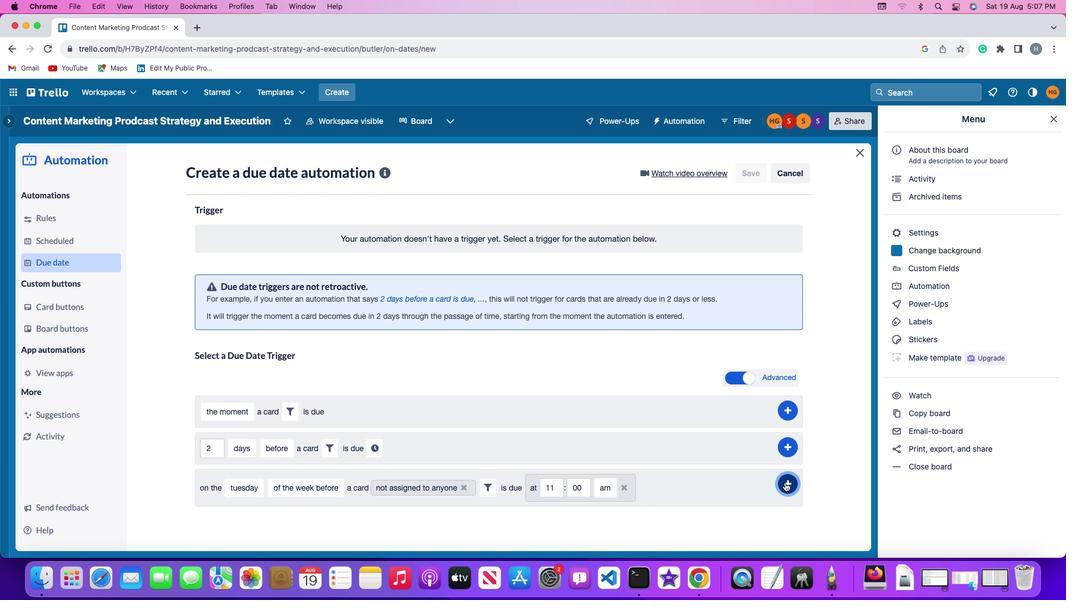 
Action: Mouse moved to (832, 425)
Screenshot: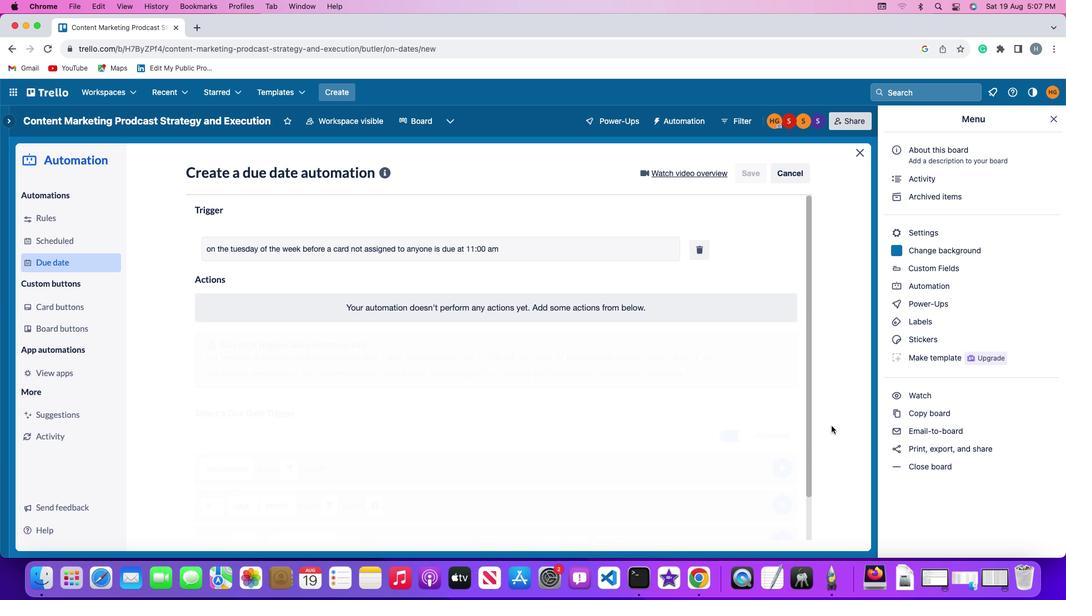 
